 Task: Find connections with filter location Gursahāiganj with filter topic #entrepreneursmindsetwith filter profile language Spanish with filter current company Jabil with filter school University of Agricultural Sciences, Dharwad with filter industry Repair and Maintenance with filter service category WordPress Design with filter keywords title Yoga Instructor
Action: Mouse moved to (517, 89)
Screenshot: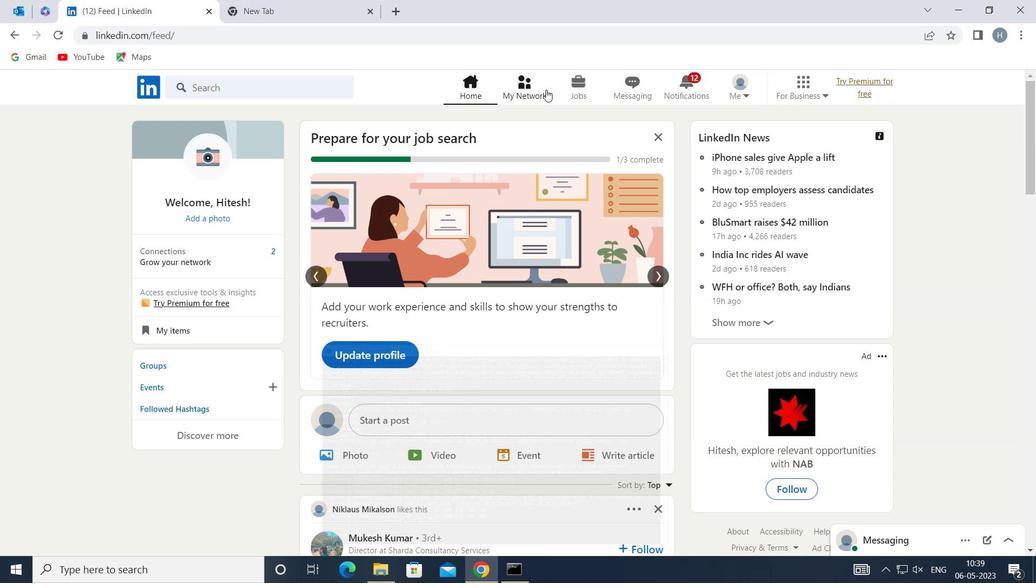 
Action: Mouse pressed left at (517, 89)
Screenshot: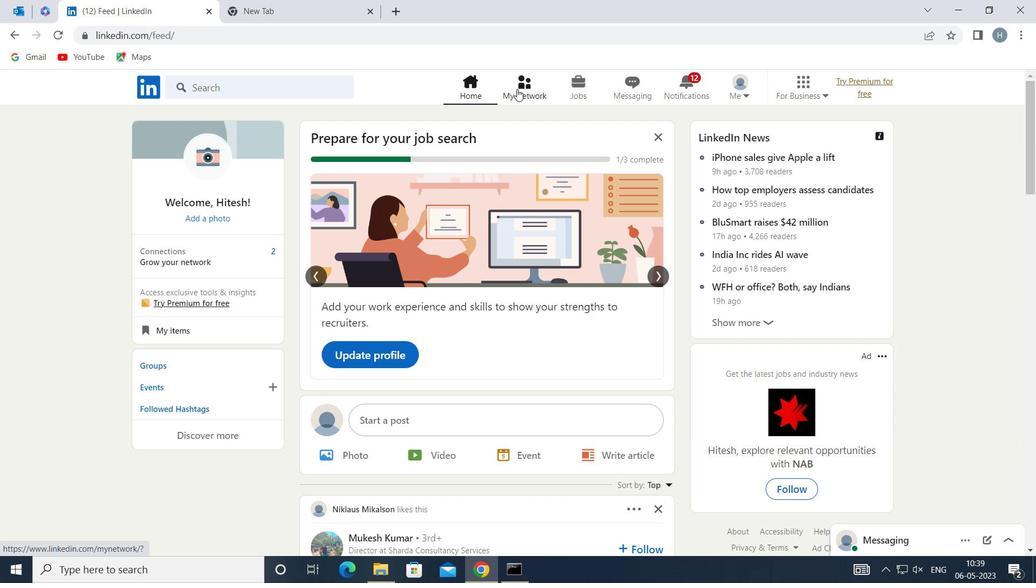 
Action: Mouse moved to (285, 163)
Screenshot: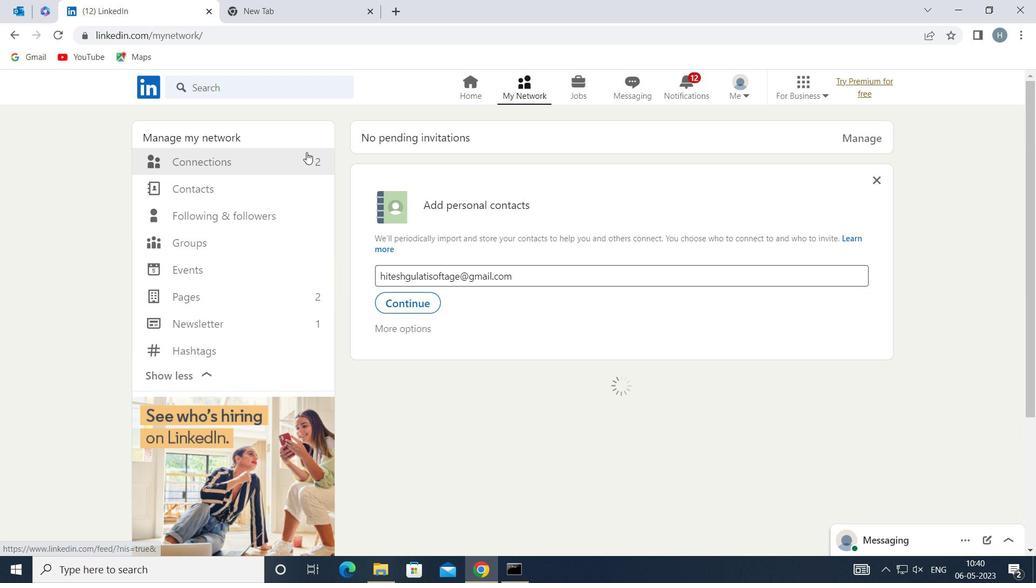 
Action: Mouse pressed left at (285, 163)
Screenshot: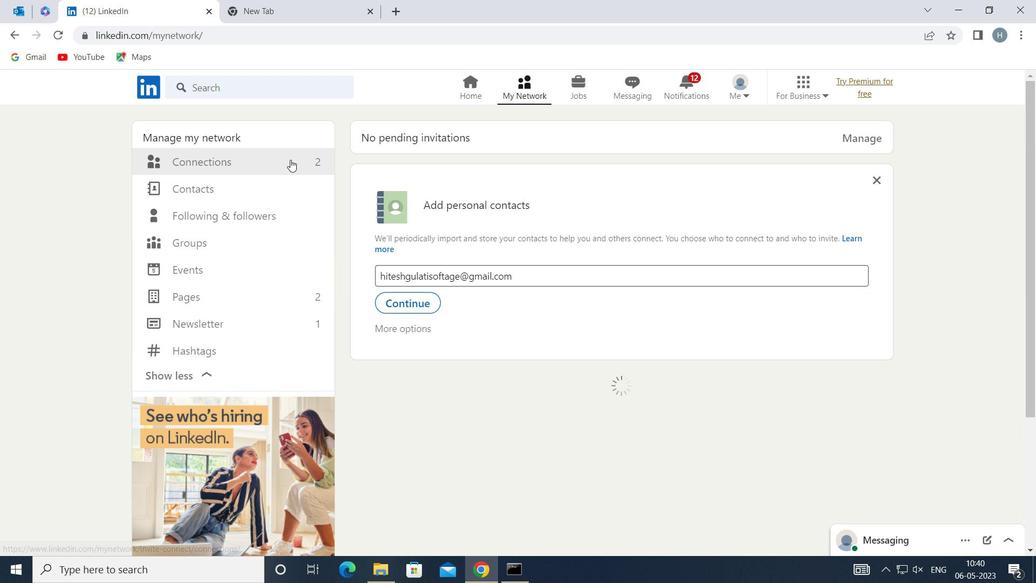 
Action: Mouse moved to (593, 161)
Screenshot: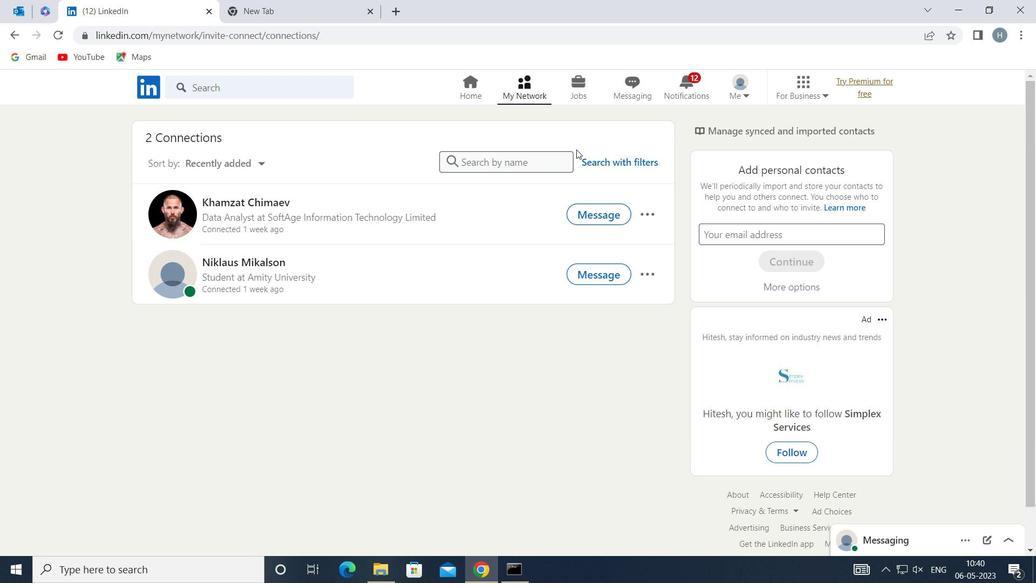 
Action: Mouse pressed left at (593, 161)
Screenshot: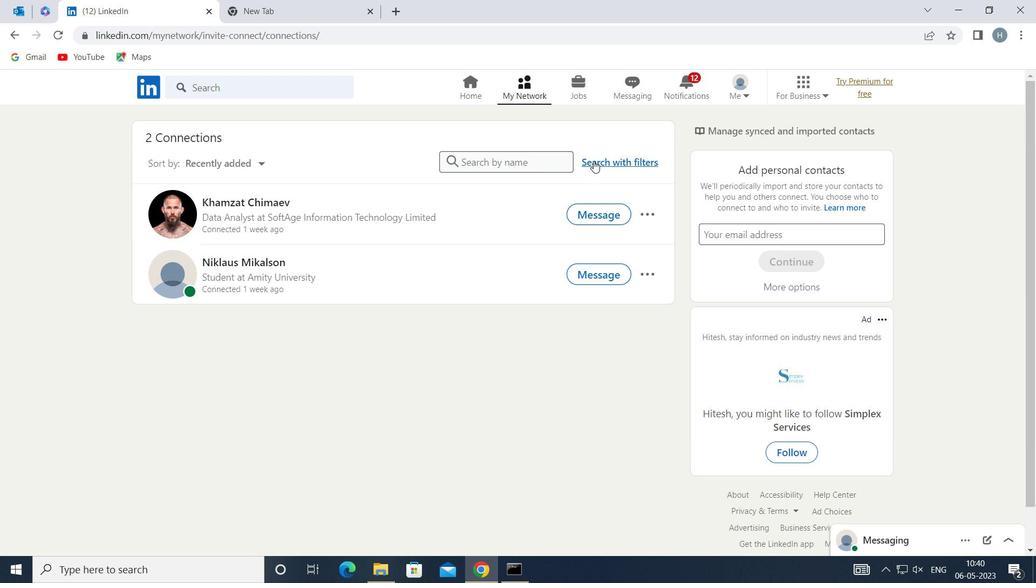 
Action: Mouse moved to (569, 128)
Screenshot: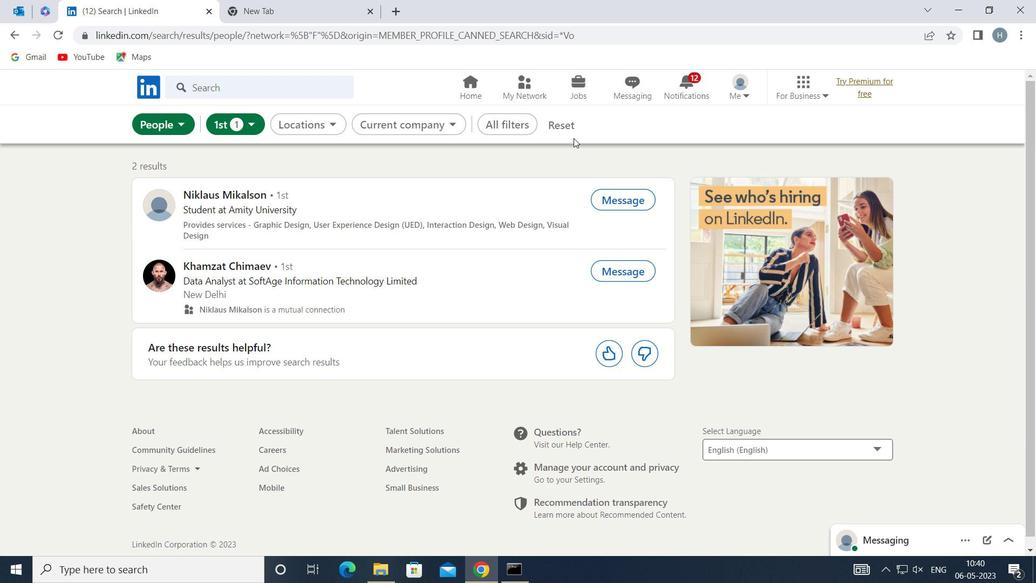 
Action: Mouse pressed left at (569, 128)
Screenshot: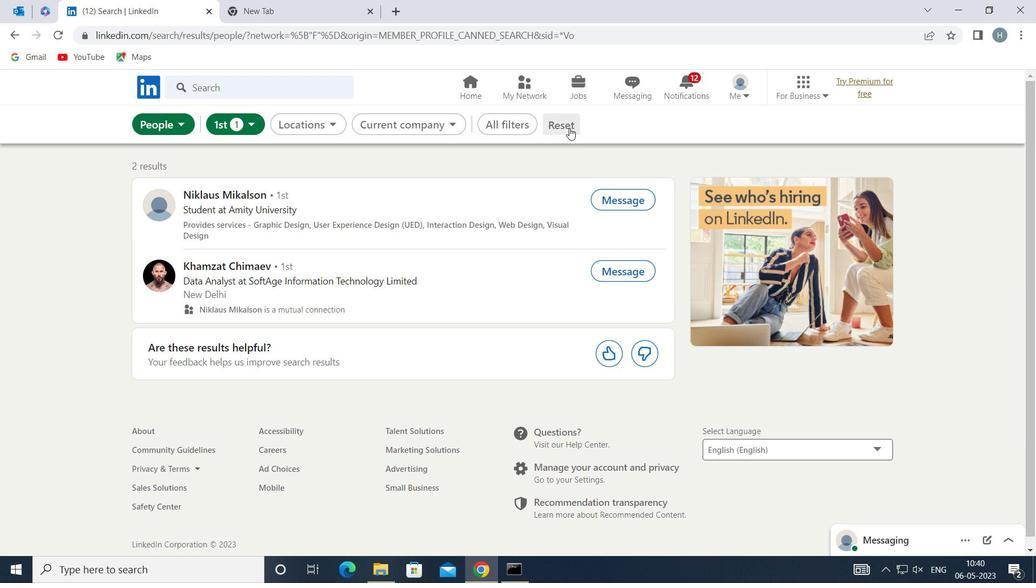 
Action: Mouse moved to (558, 123)
Screenshot: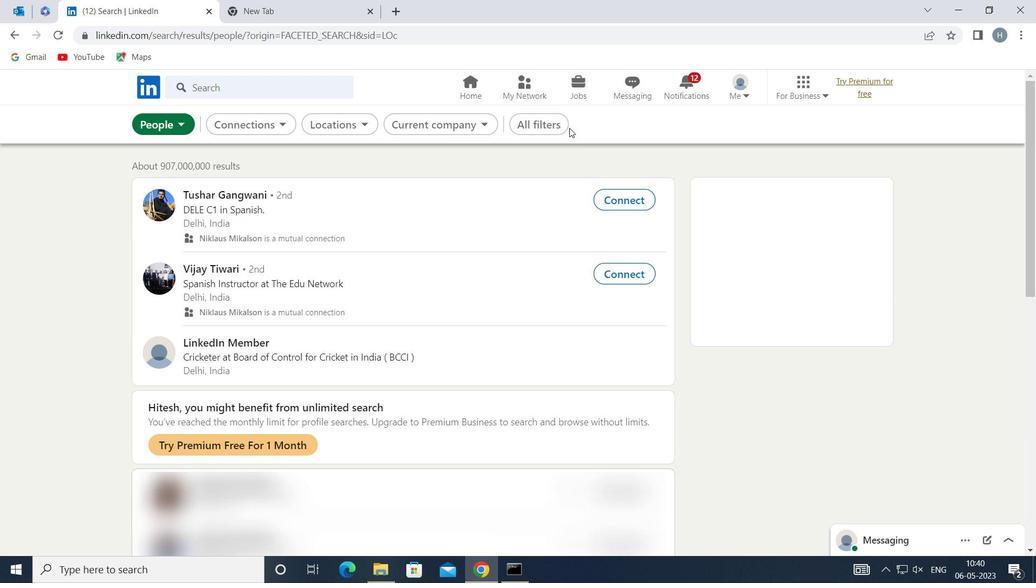 
Action: Mouse pressed left at (558, 123)
Screenshot: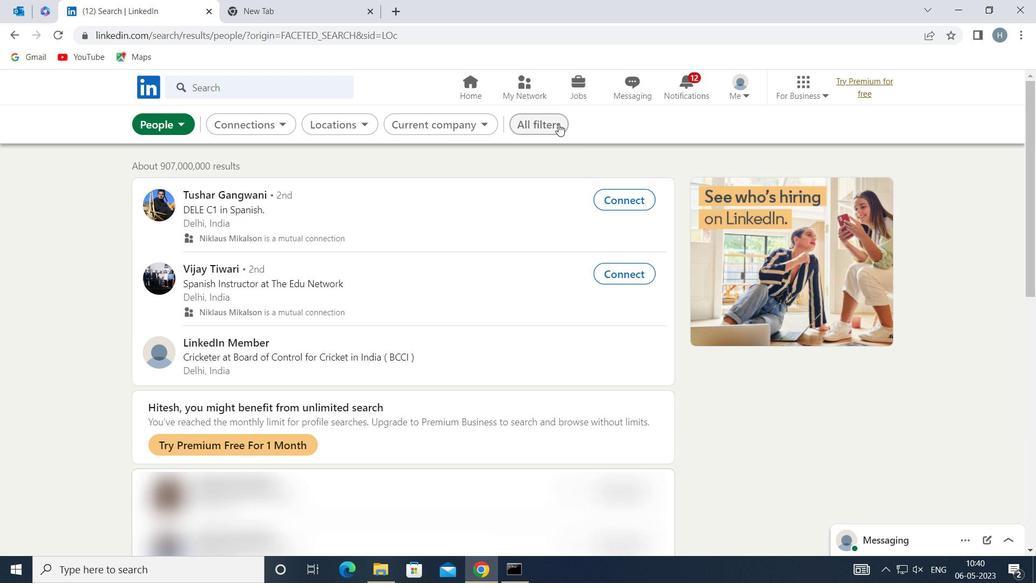 
Action: Mouse moved to (817, 273)
Screenshot: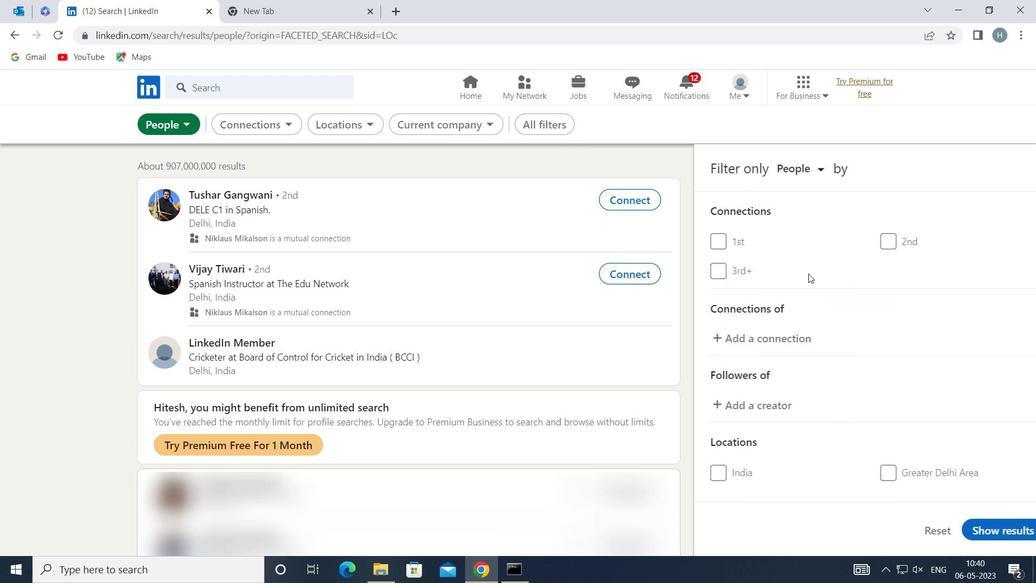 
Action: Mouse scrolled (817, 273) with delta (0, 0)
Screenshot: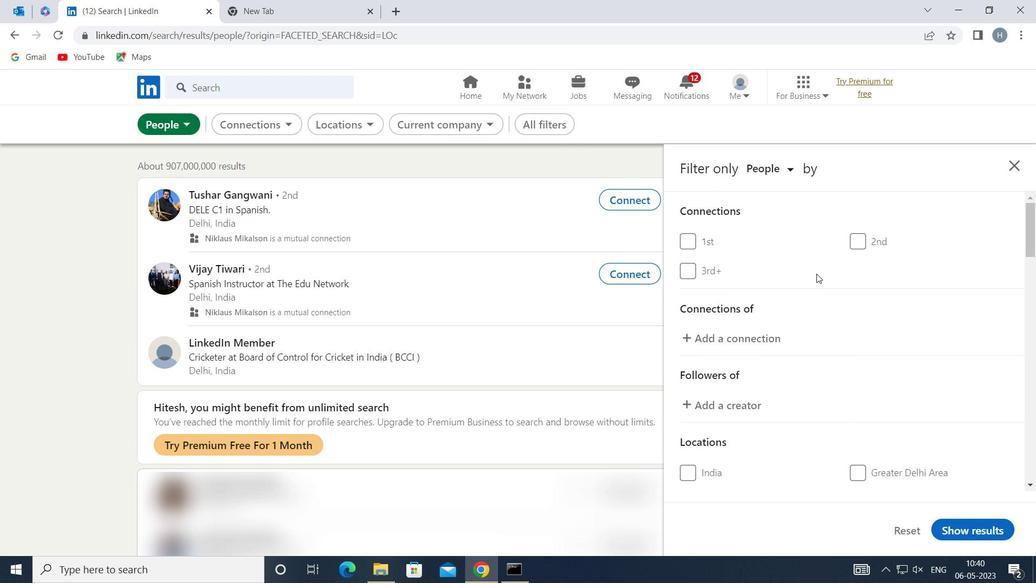 
Action: Mouse scrolled (817, 273) with delta (0, 0)
Screenshot: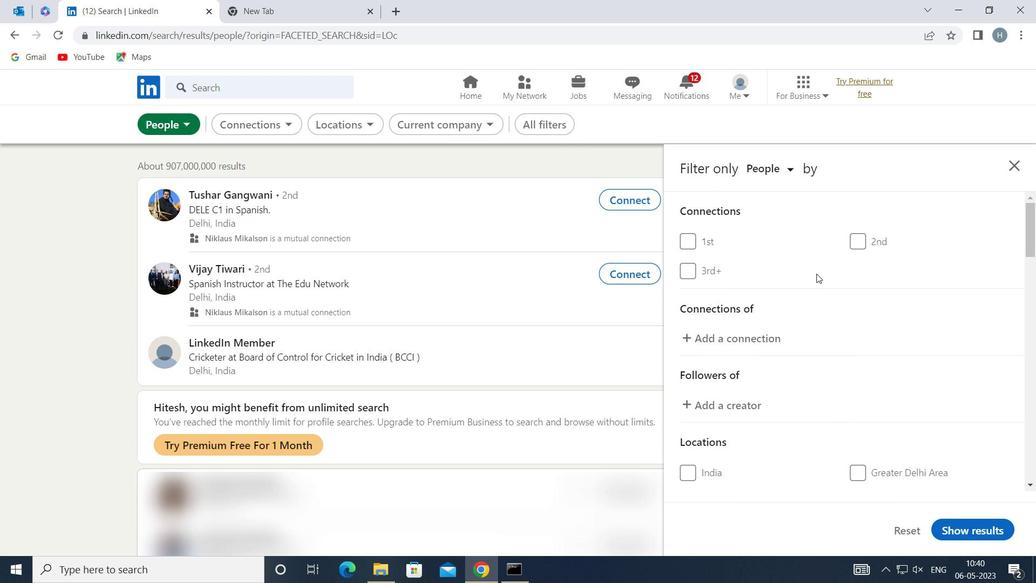 
Action: Mouse moved to (817, 273)
Screenshot: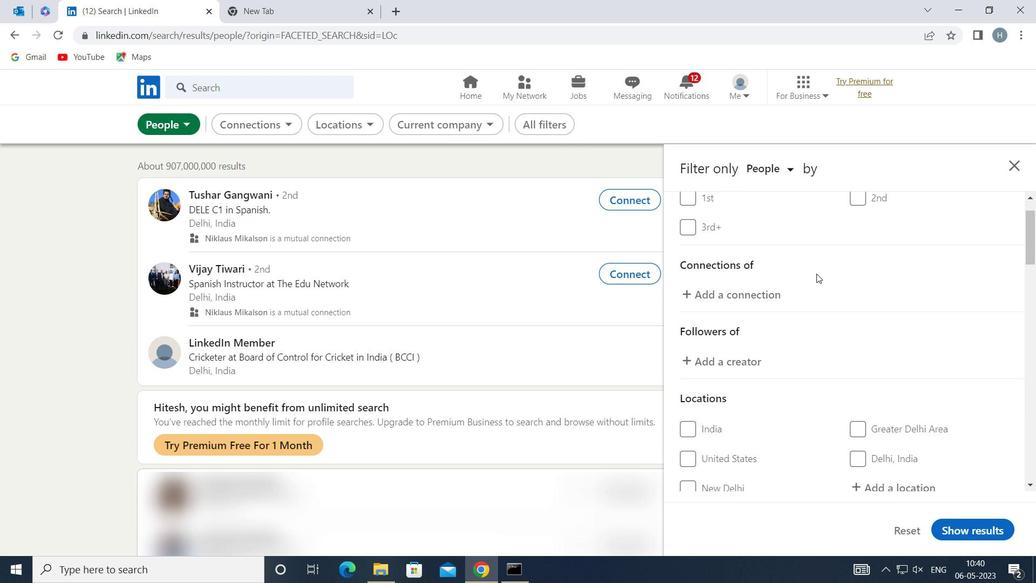 
Action: Mouse scrolled (817, 273) with delta (0, 0)
Screenshot: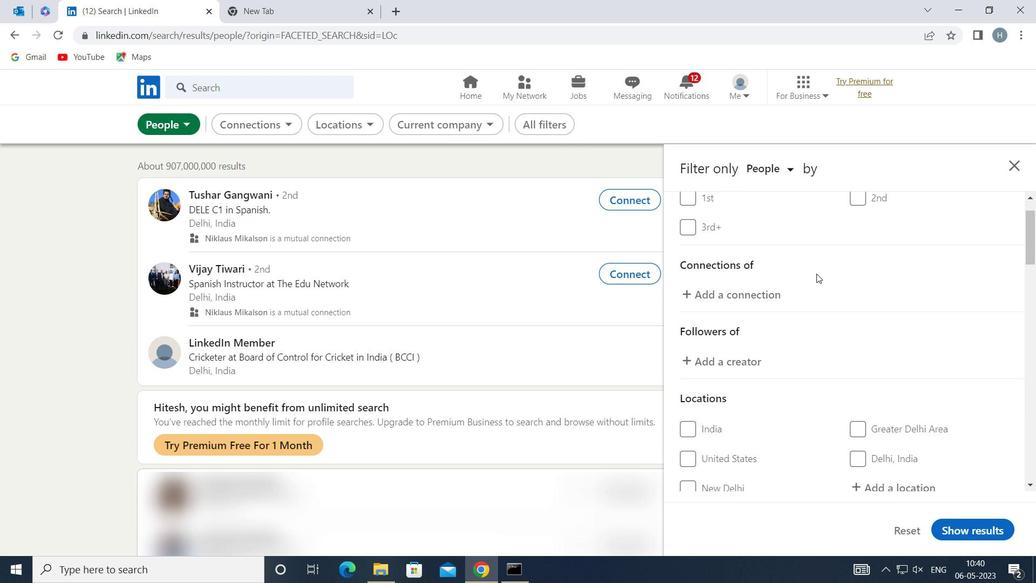 
Action: Mouse moved to (875, 322)
Screenshot: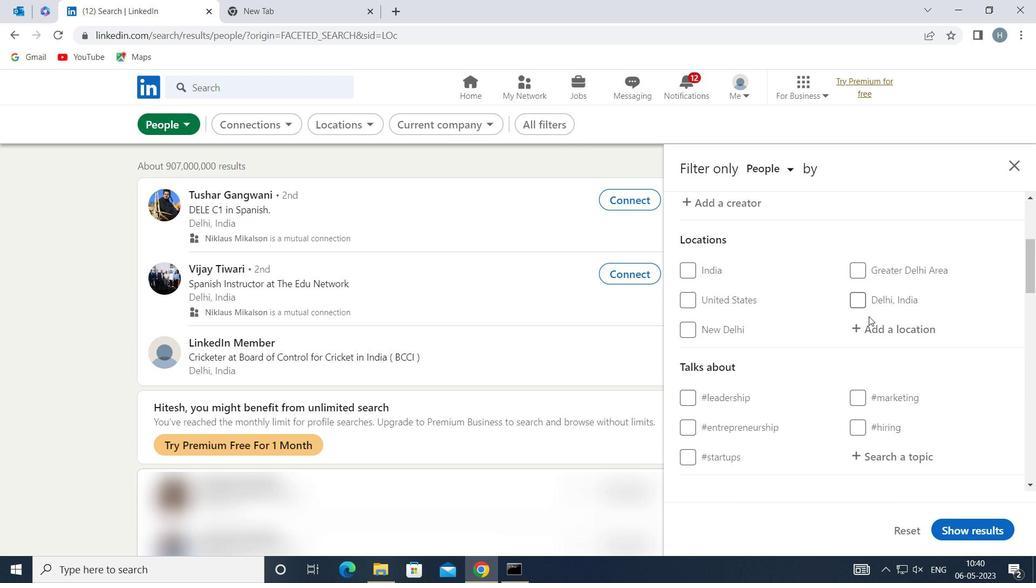 
Action: Mouse pressed left at (875, 322)
Screenshot: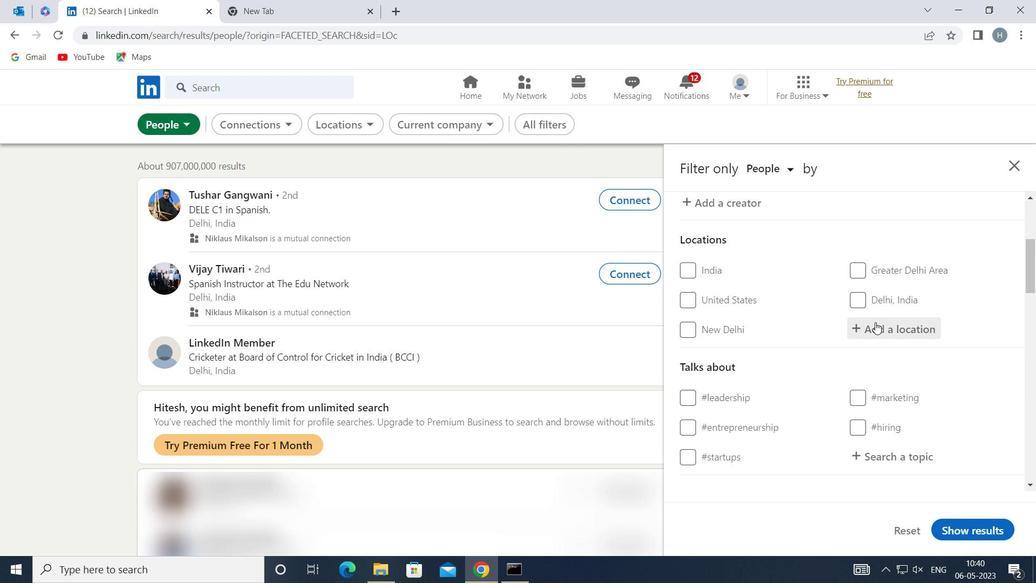 
Action: Key pressed <Key.shift>GURSAHAIGANJ
Screenshot: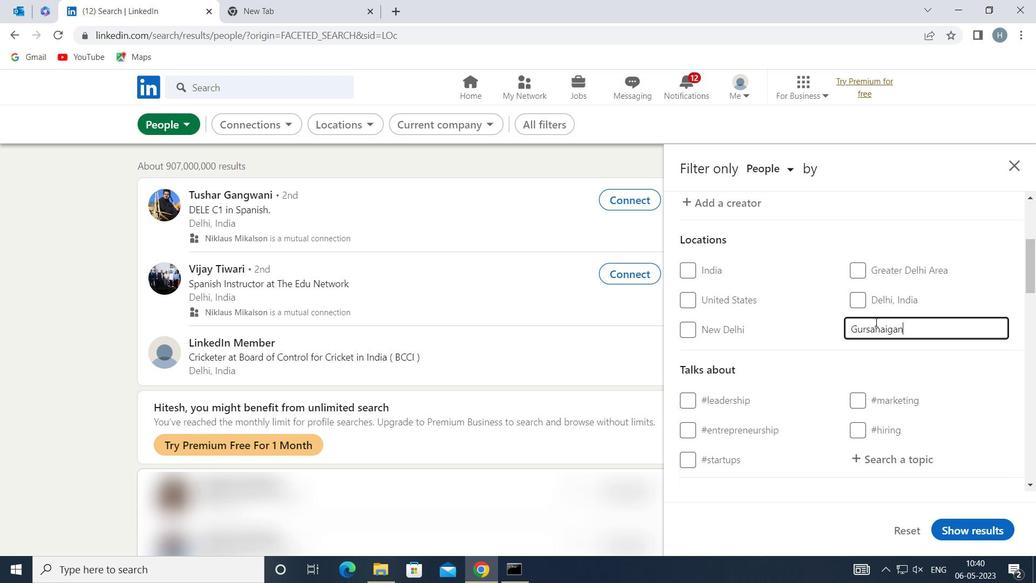 
Action: Mouse moved to (954, 351)
Screenshot: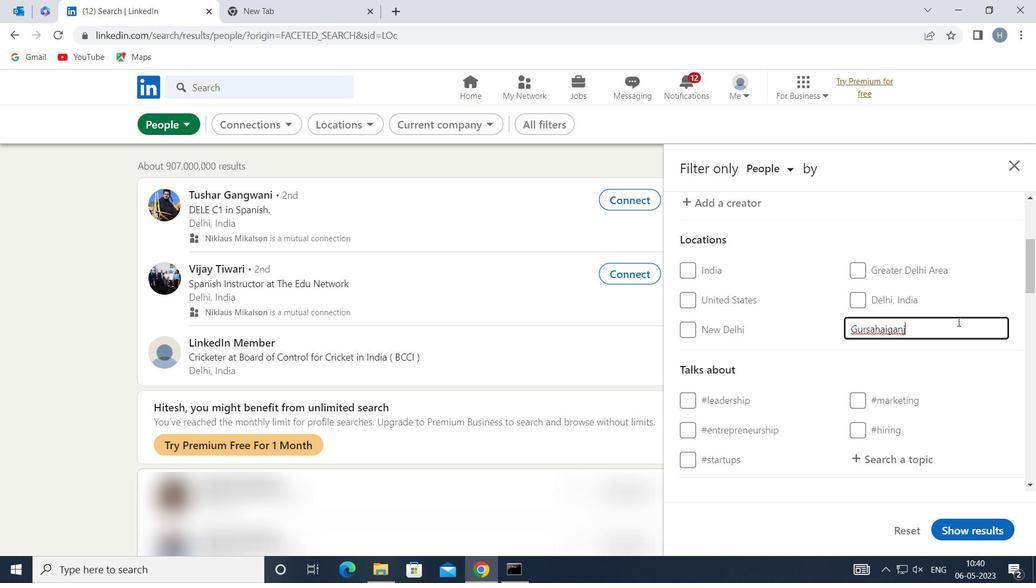 
Action: Mouse pressed left at (954, 351)
Screenshot: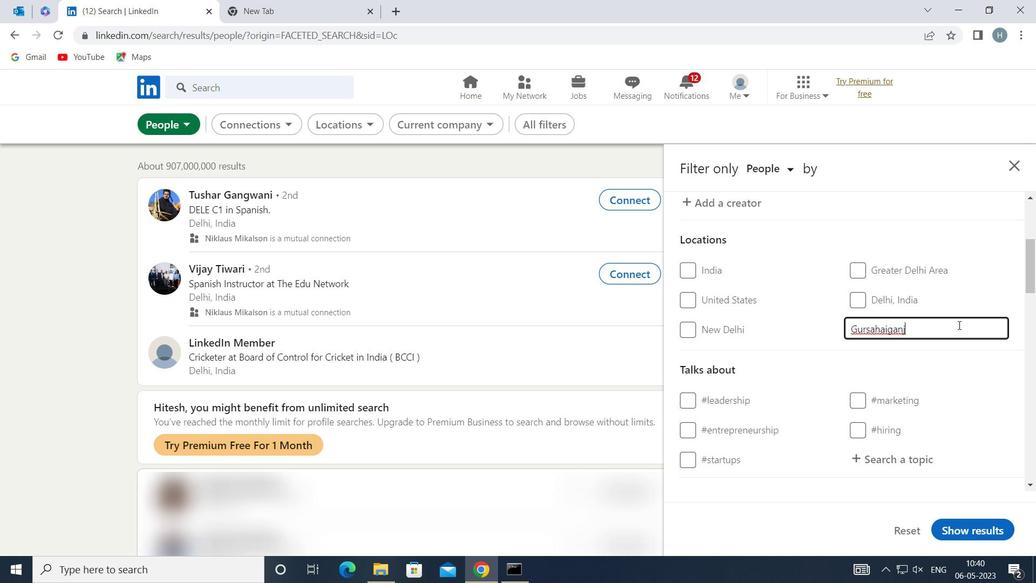 
Action: Mouse moved to (944, 344)
Screenshot: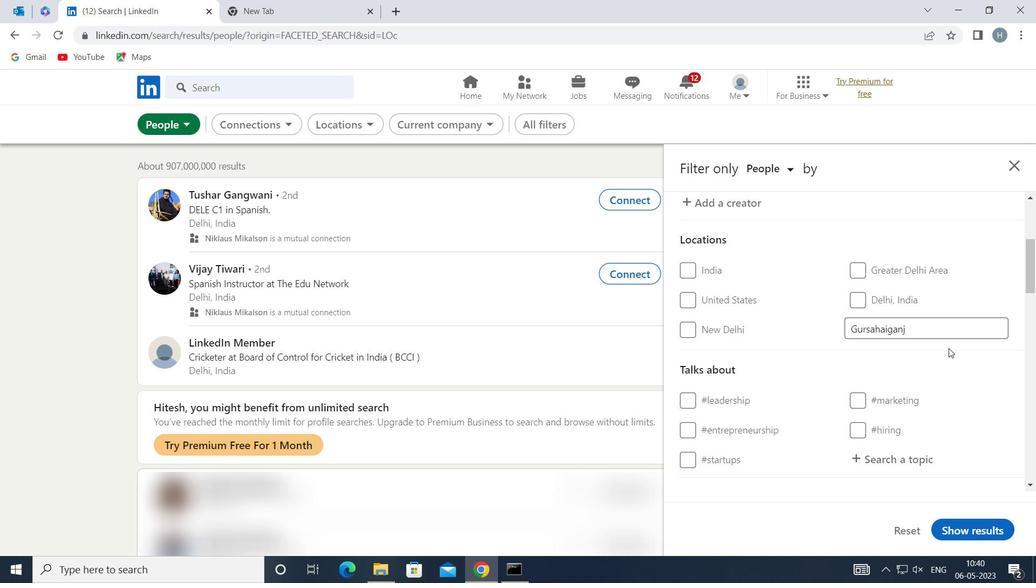 
Action: Mouse scrolled (944, 343) with delta (0, 0)
Screenshot: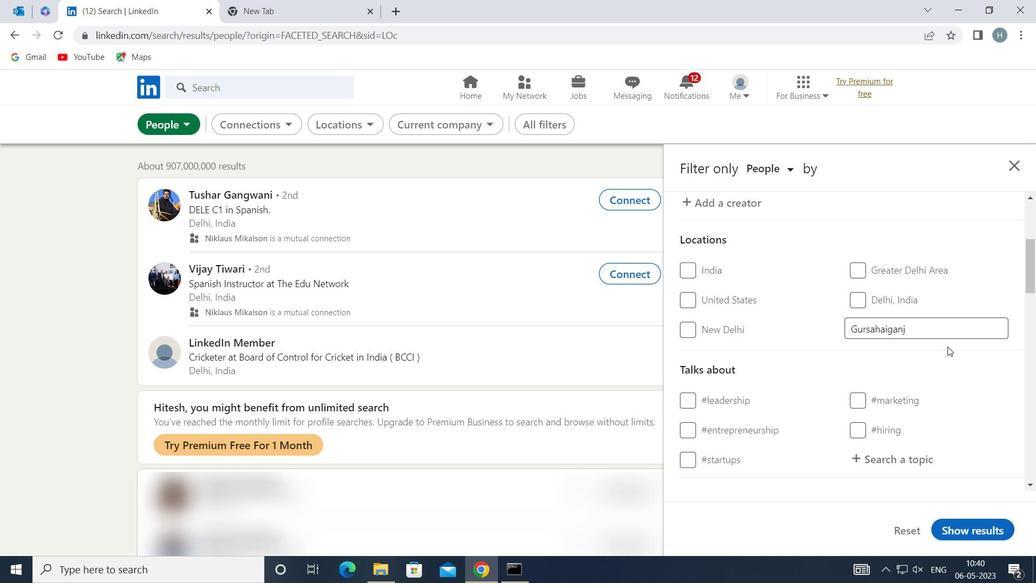 
Action: Mouse scrolled (944, 343) with delta (0, 0)
Screenshot: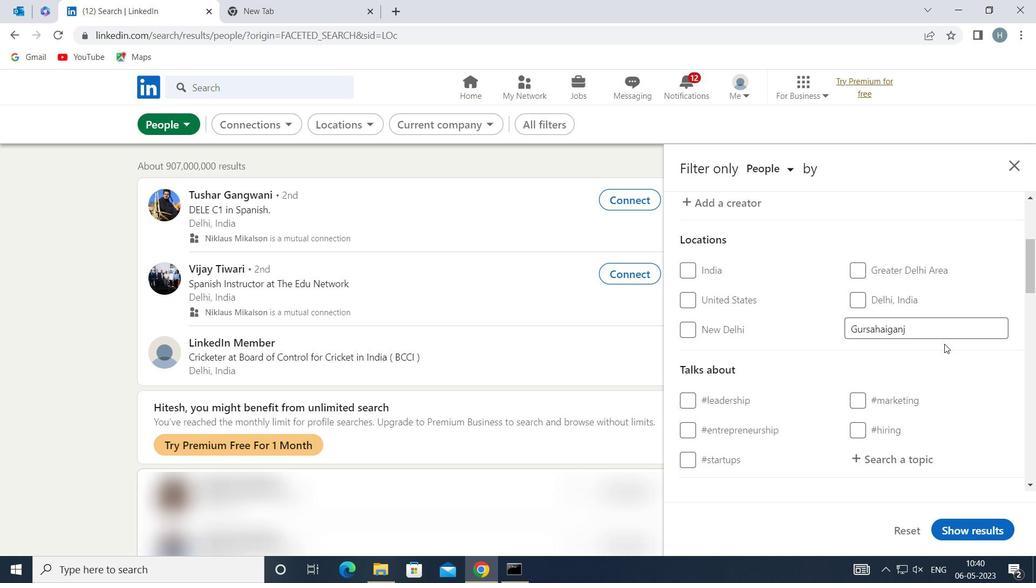 
Action: Mouse moved to (914, 323)
Screenshot: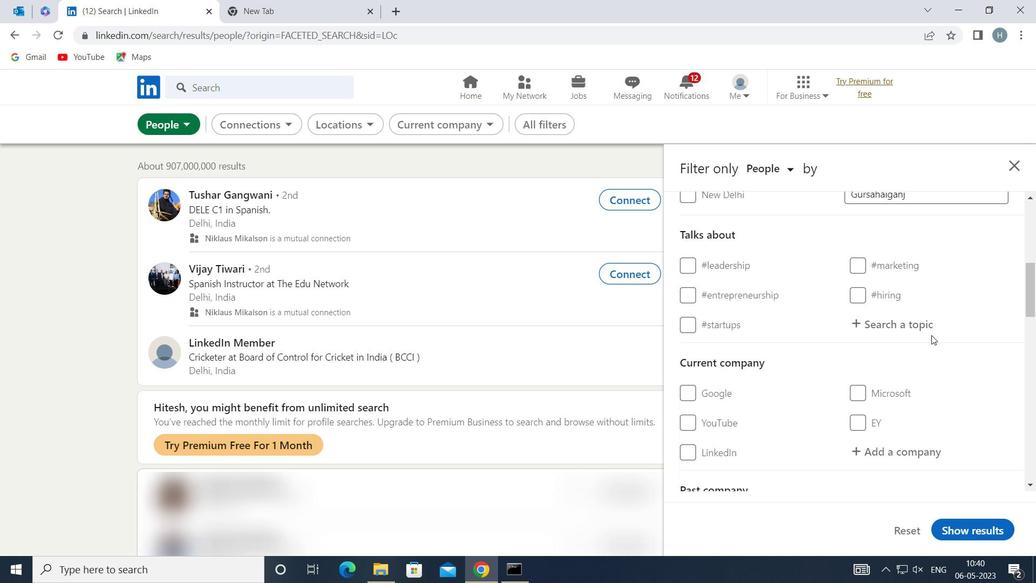 
Action: Mouse pressed left at (914, 323)
Screenshot: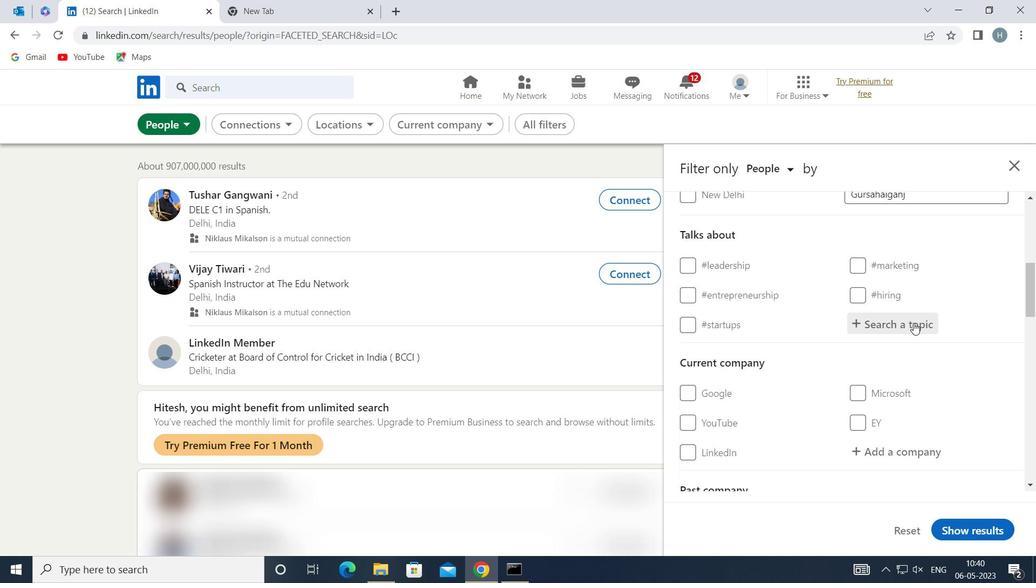 
Action: Mouse moved to (910, 323)
Screenshot: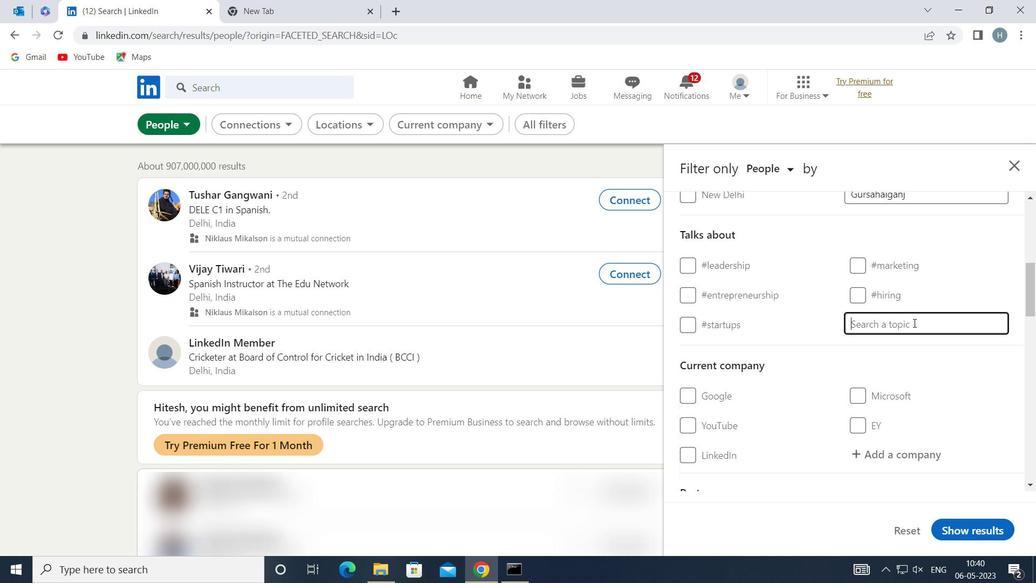 
Action: Key pressed ENTREPRENEURSMINDSET
Screenshot: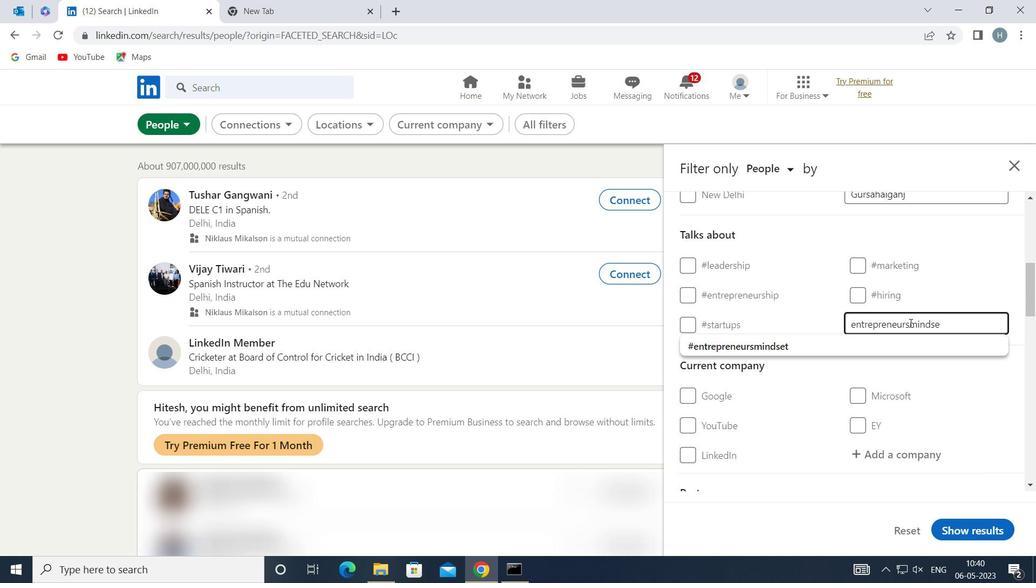 
Action: Mouse moved to (831, 348)
Screenshot: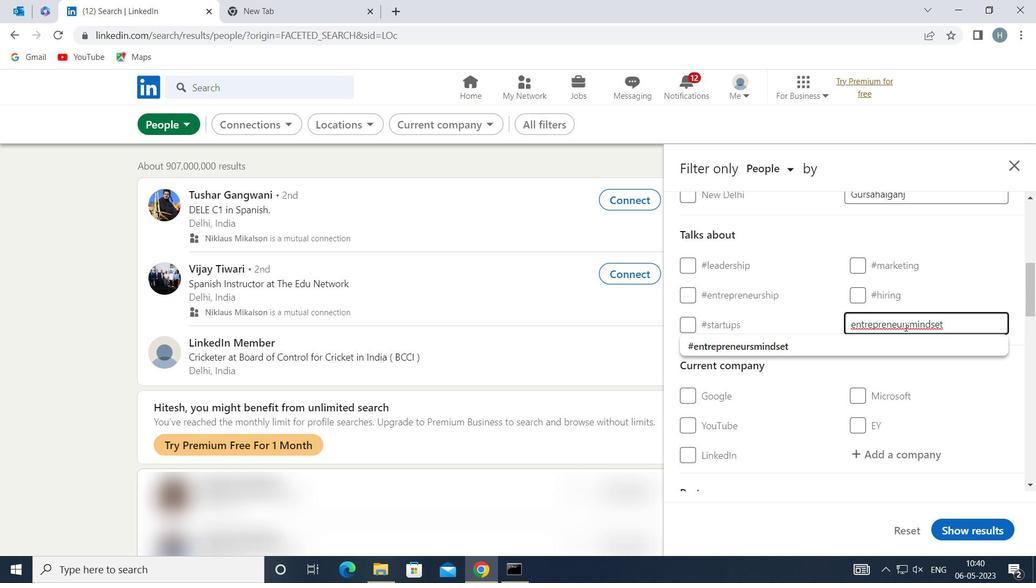 
Action: Mouse pressed left at (831, 348)
Screenshot: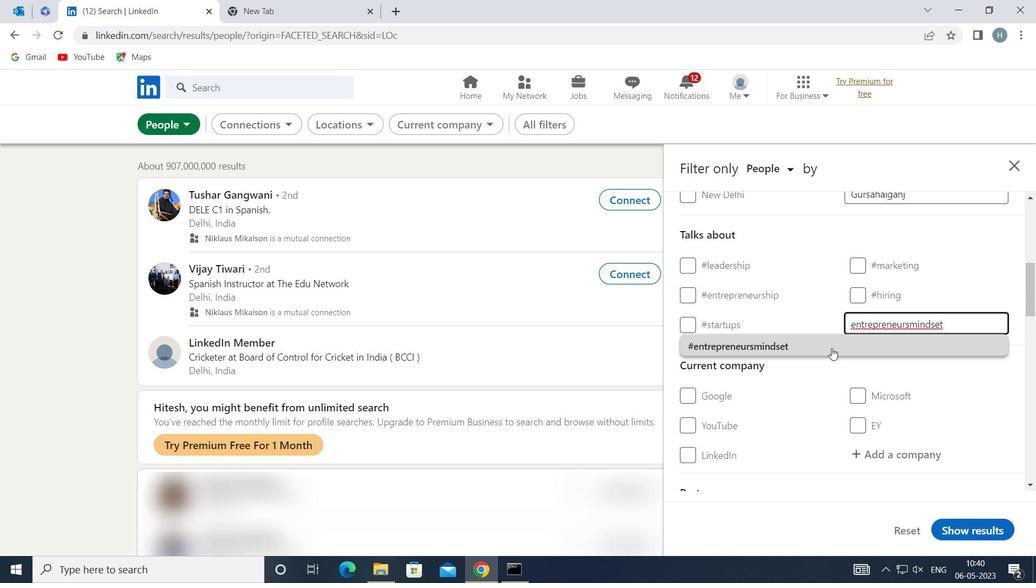 
Action: Mouse moved to (801, 353)
Screenshot: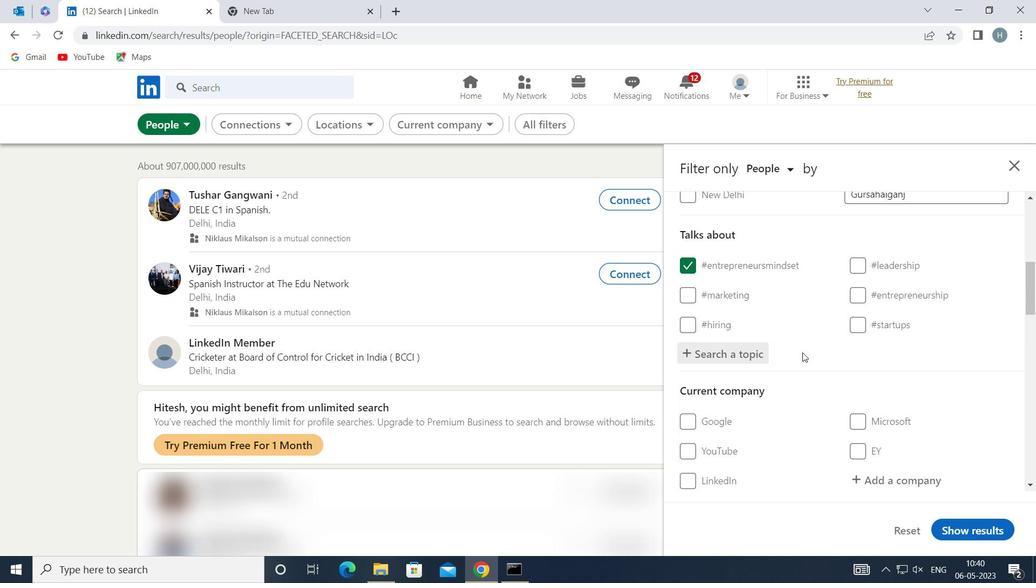 
Action: Mouse scrolled (801, 352) with delta (0, 0)
Screenshot: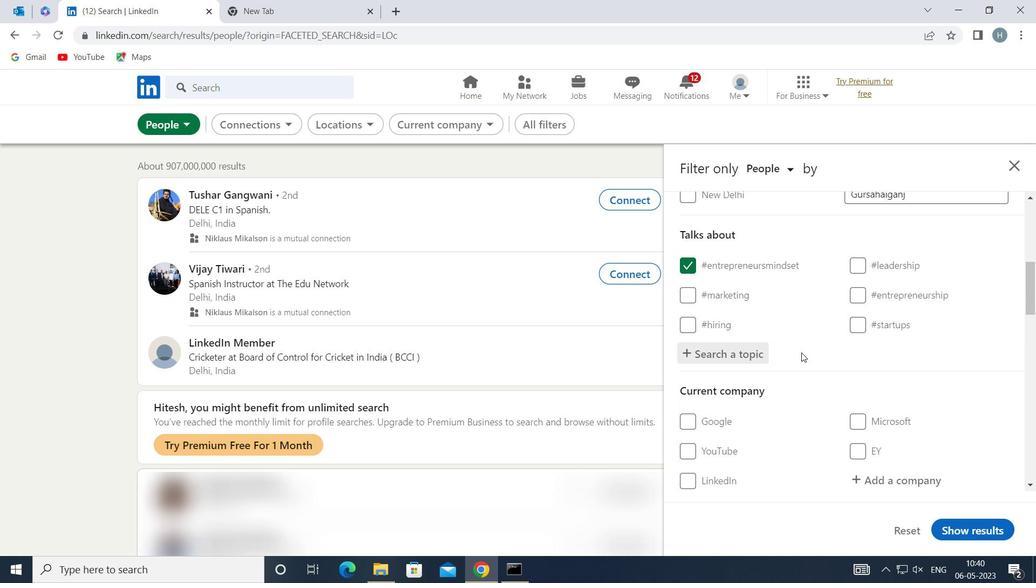 
Action: Mouse scrolled (801, 352) with delta (0, 0)
Screenshot: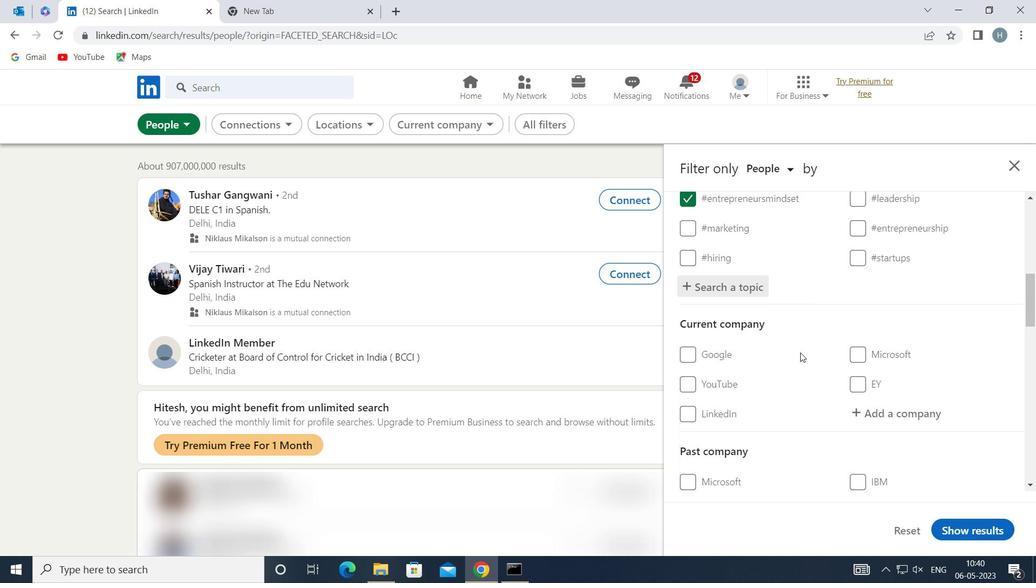 
Action: Mouse moved to (800, 353)
Screenshot: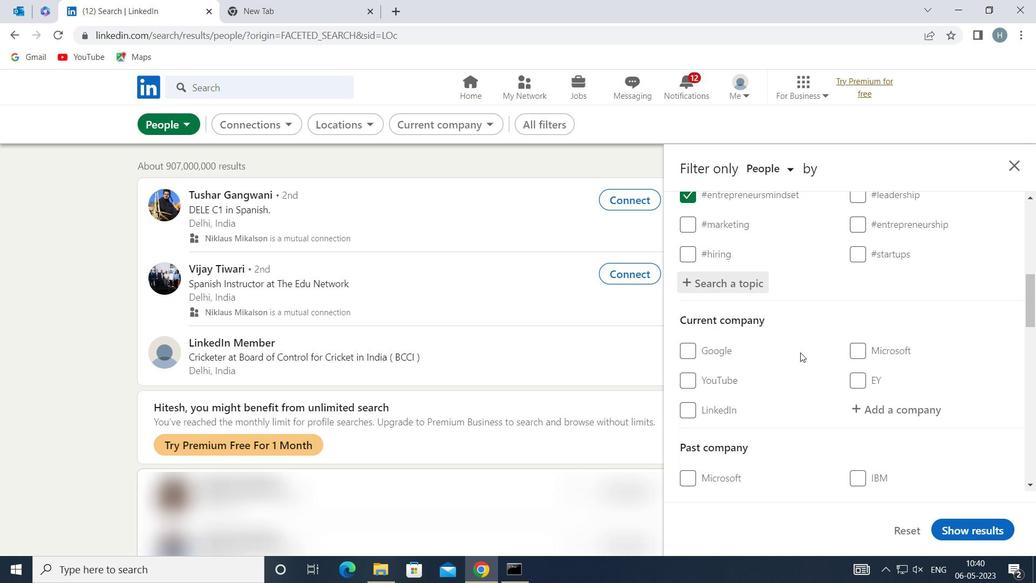 
Action: Mouse scrolled (800, 352) with delta (0, 0)
Screenshot: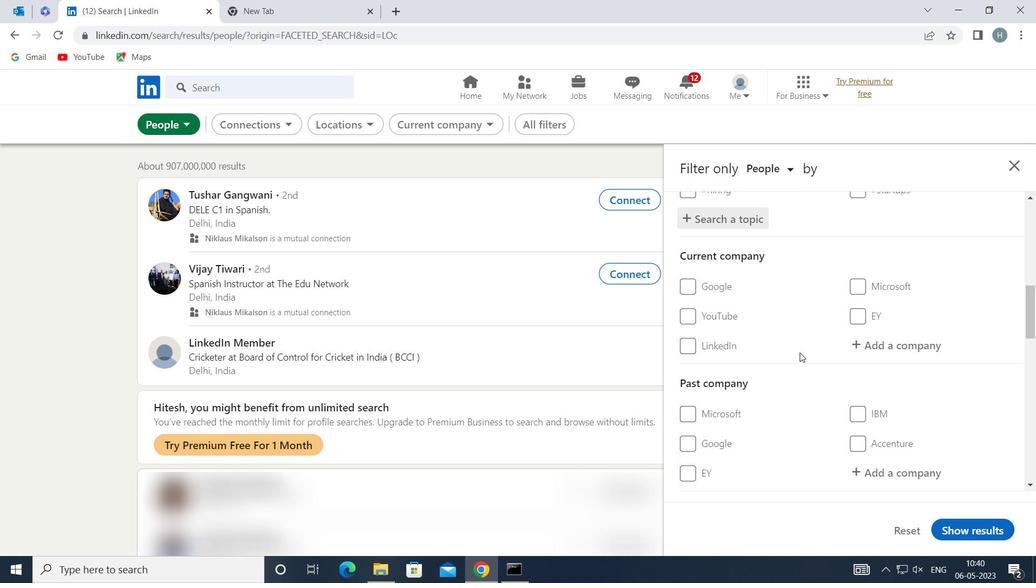 
Action: Mouse scrolled (800, 352) with delta (0, 0)
Screenshot: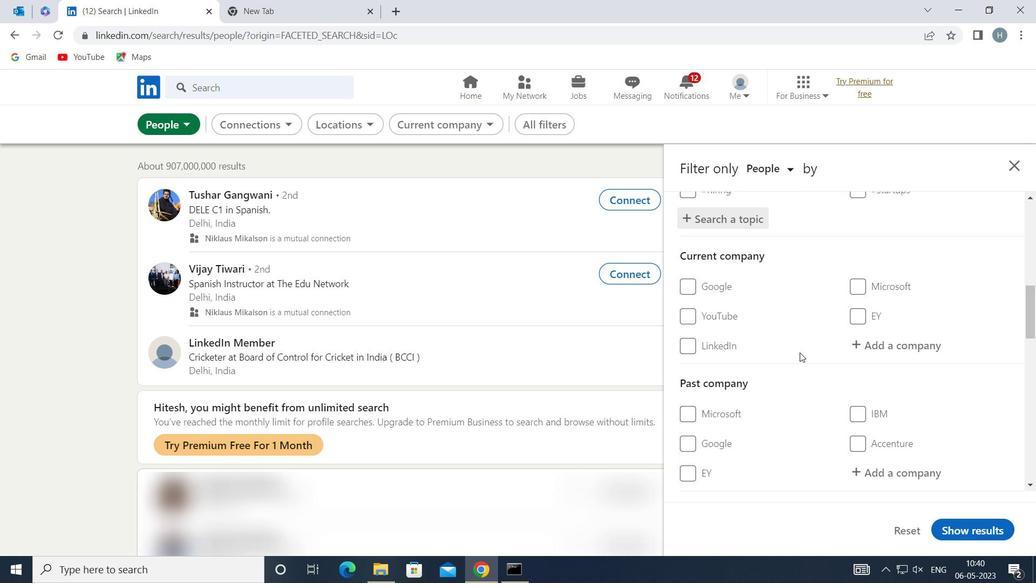 
Action: Mouse scrolled (800, 352) with delta (0, 0)
Screenshot: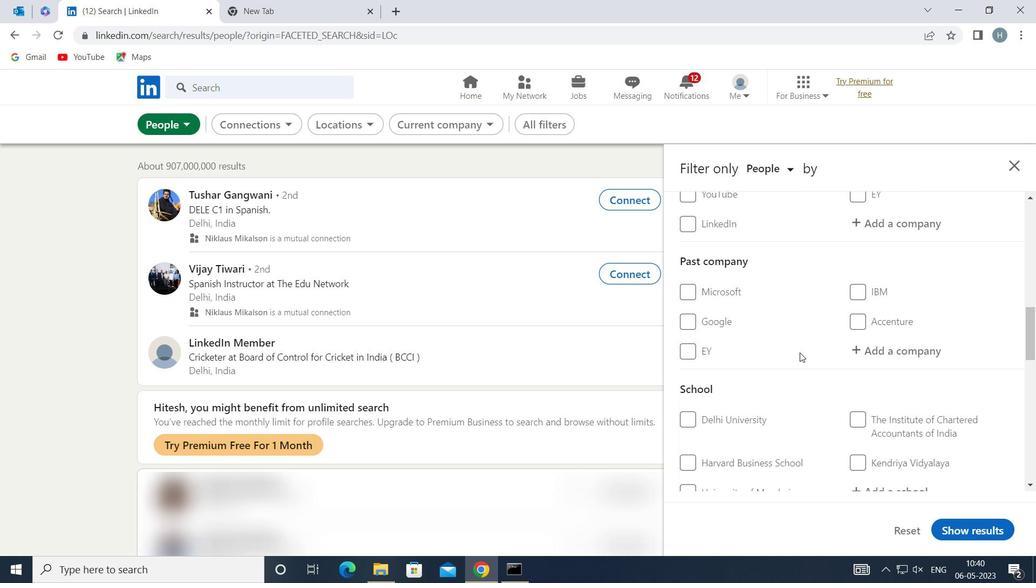 
Action: Mouse scrolled (800, 352) with delta (0, 0)
Screenshot: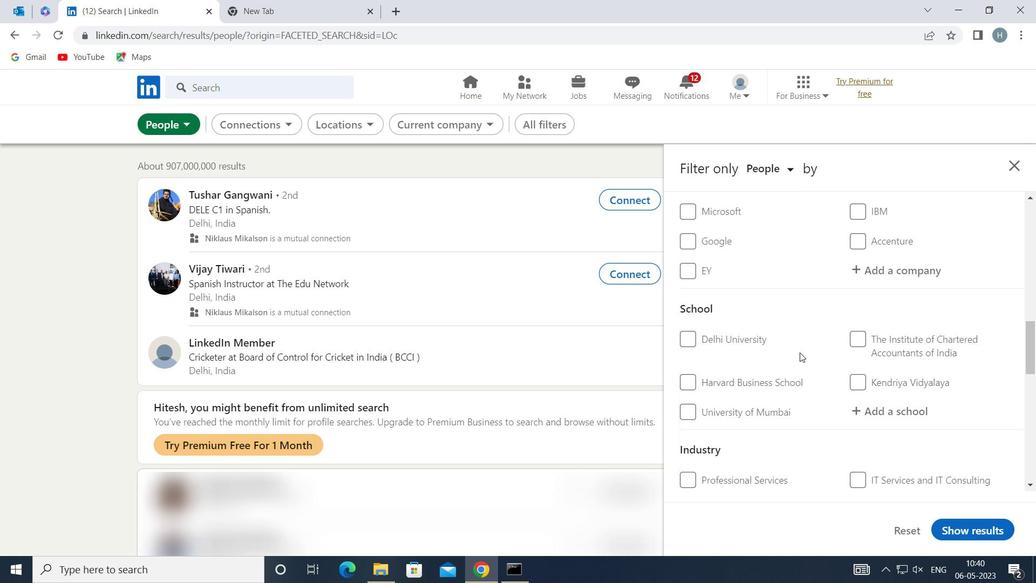 
Action: Mouse scrolled (800, 352) with delta (0, 0)
Screenshot: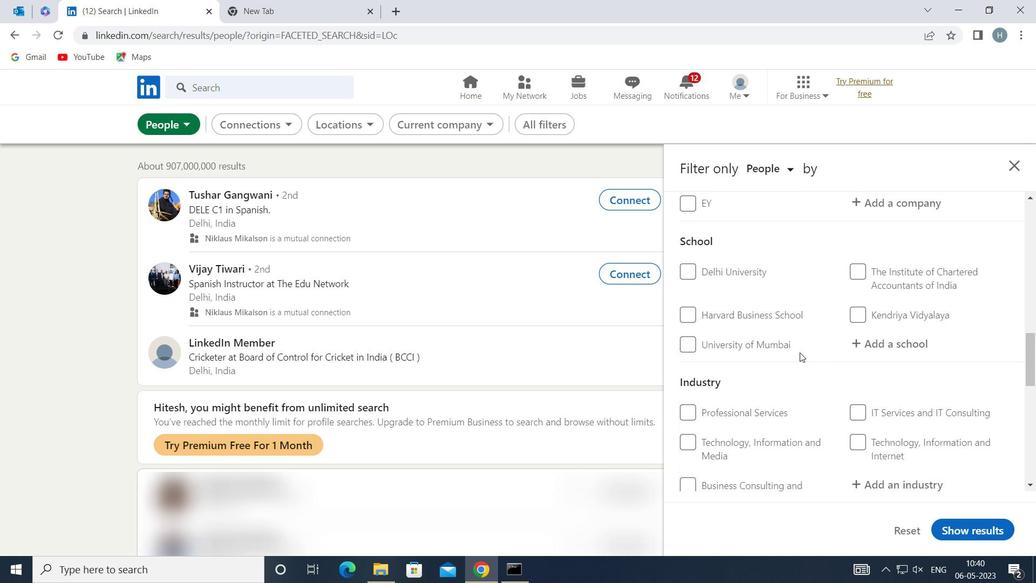 
Action: Mouse scrolled (800, 352) with delta (0, 0)
Screenshot: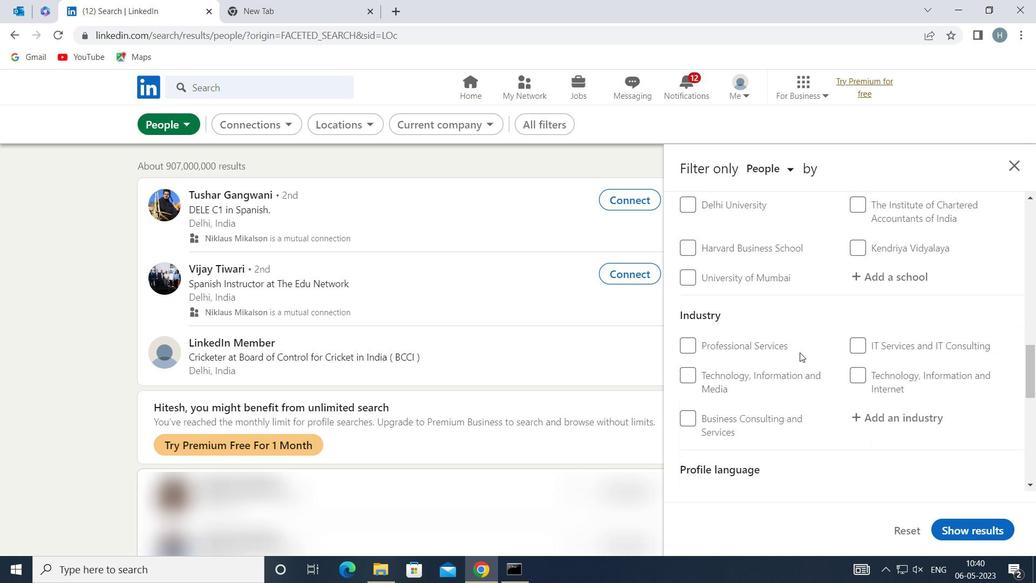 
Action: Mouse moved to (799, 353)
Screenshot: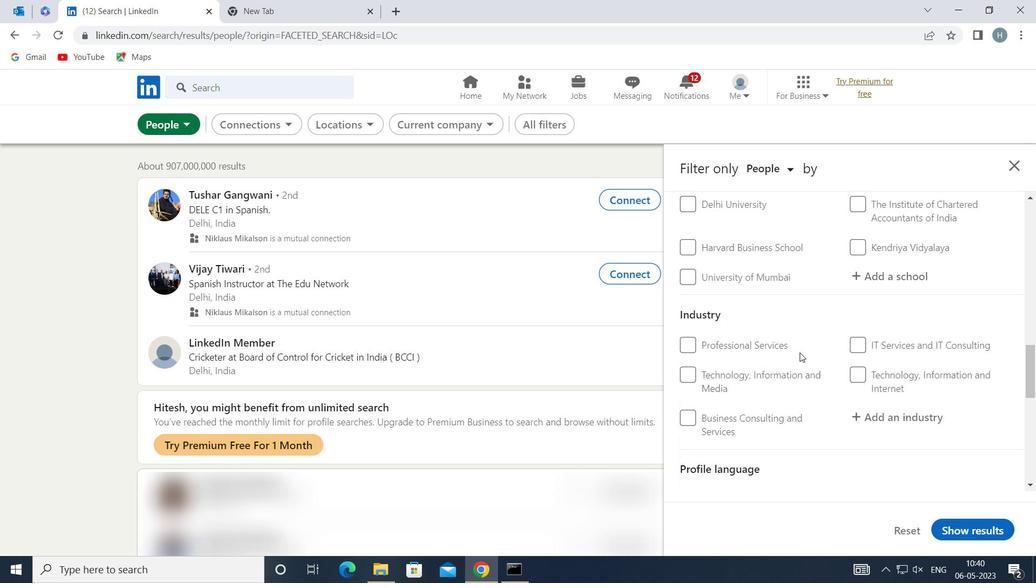 
Action: Mouse scrolled (799, 352) with delta (0, 0)
Screenshot: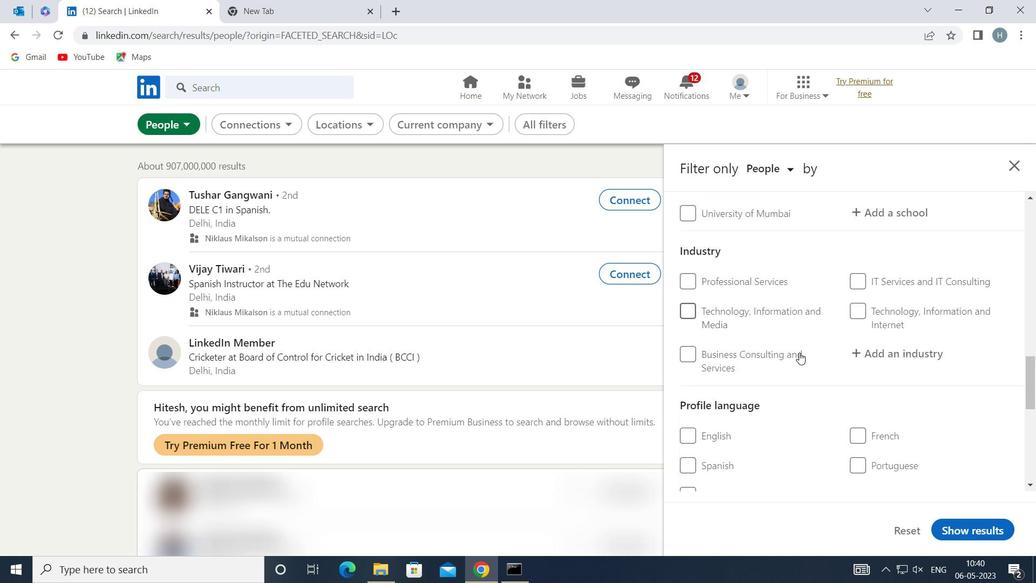 
Action: Mouse moved to (700, 392)
Screenshot: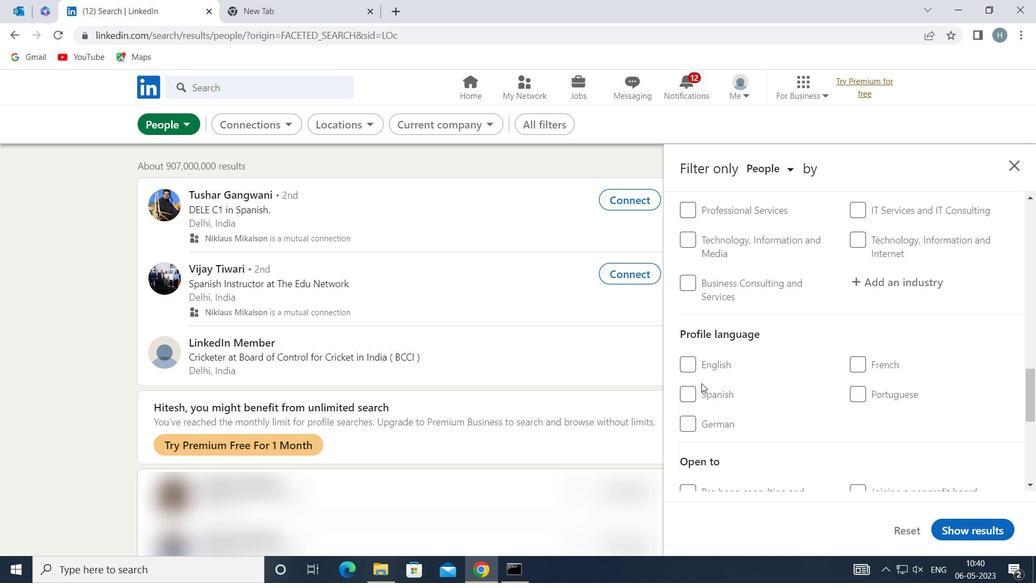 
Action: Mouse pressed left at (700, 392)
Screenshot: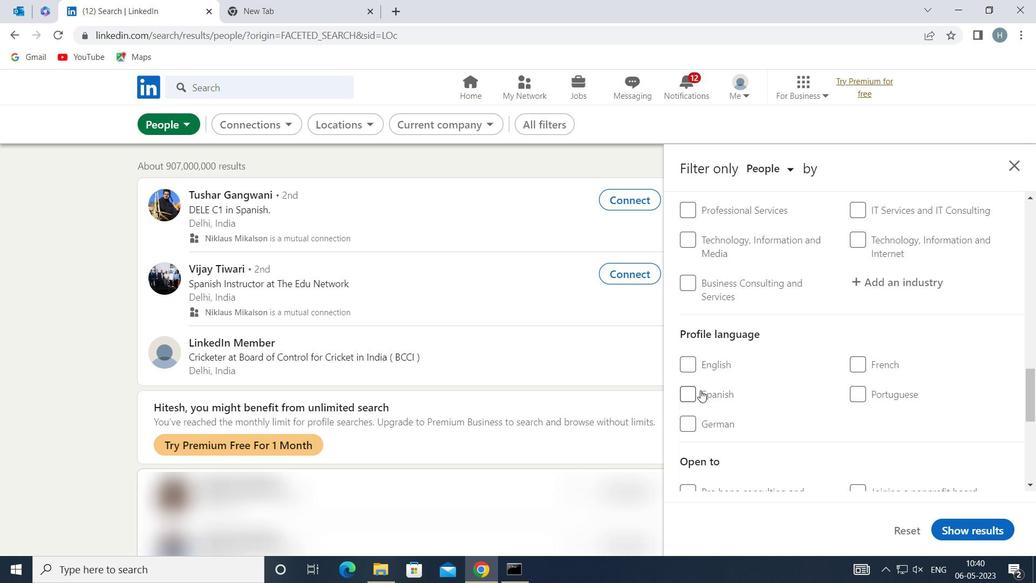 
Action: Mouse moved to (827, 376)
Screenshot: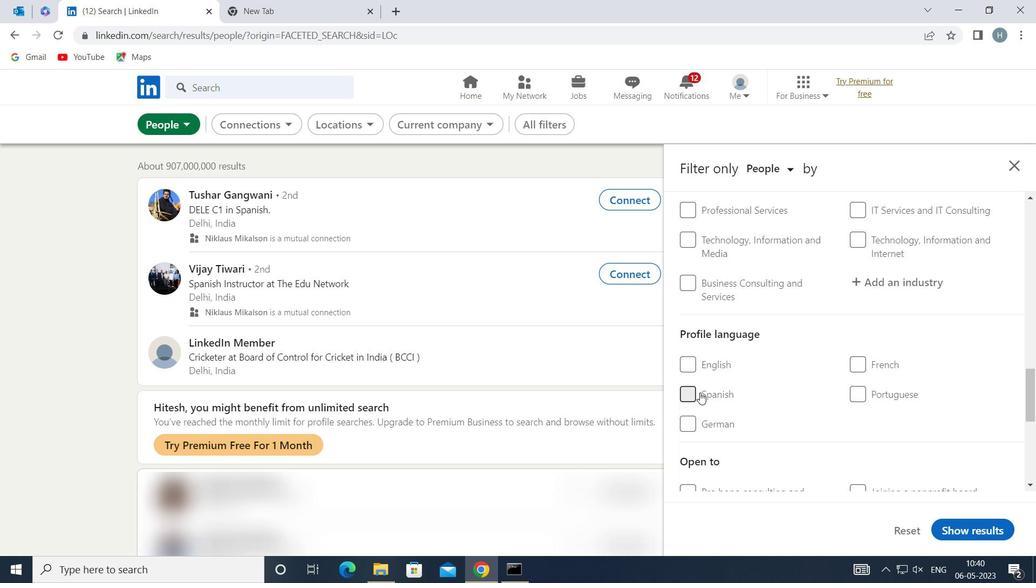 
Action: Mouse scrolled (827, 377) with delta (0, 0)
Screenshot: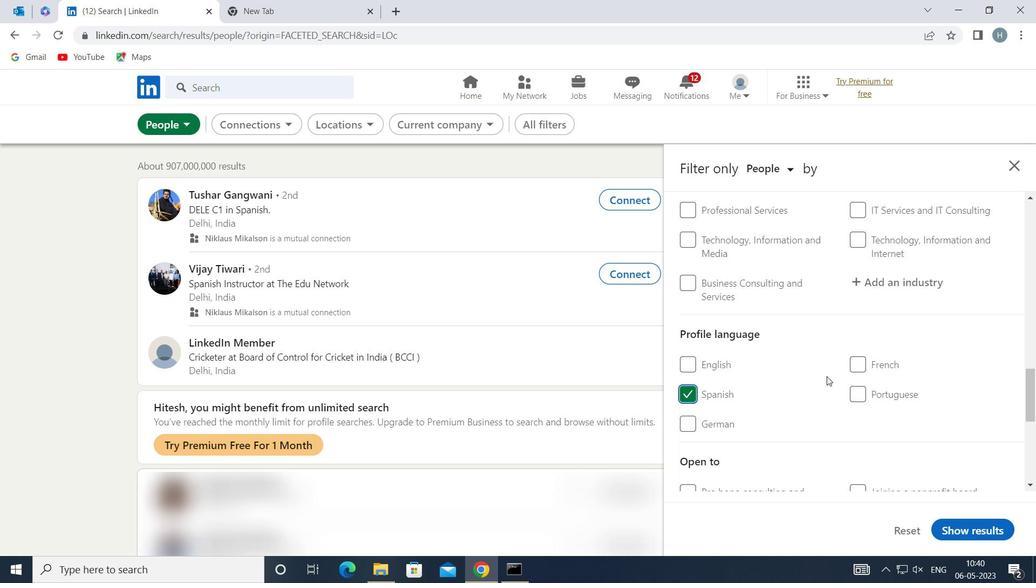 
Action: Mouse moved to (830, 369)
Screenshot: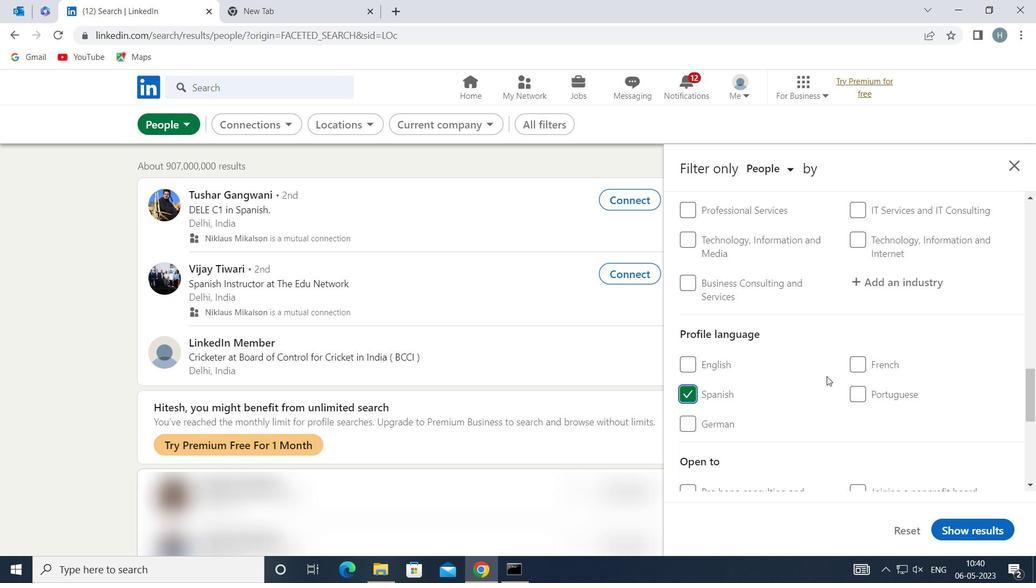 
Action: Mouse scrolled (830, 370) with delta (0, 0)
Screenshot: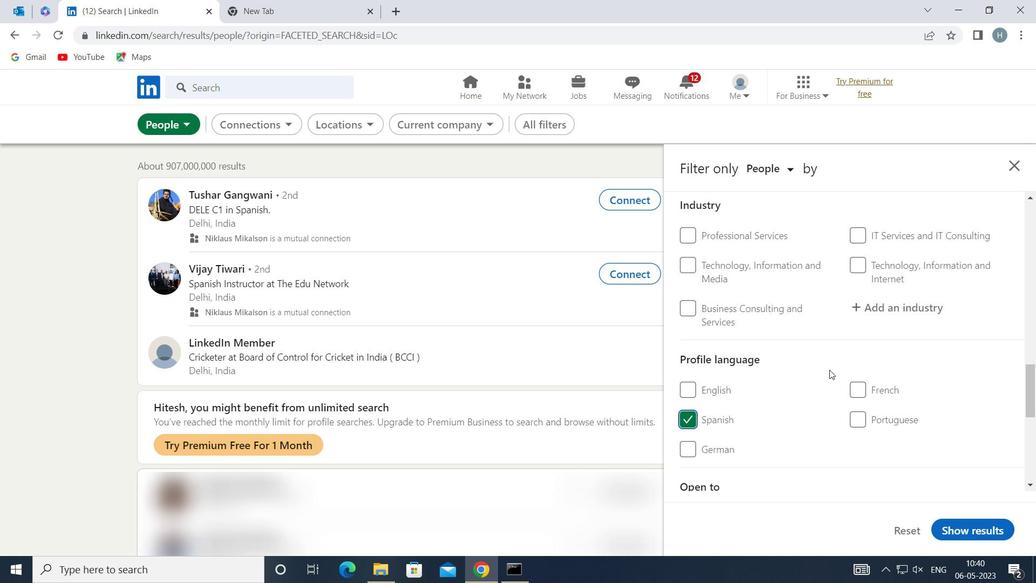 
Action: Mouse scrolled (830, 370) with delta (0, 0)
Screenshot: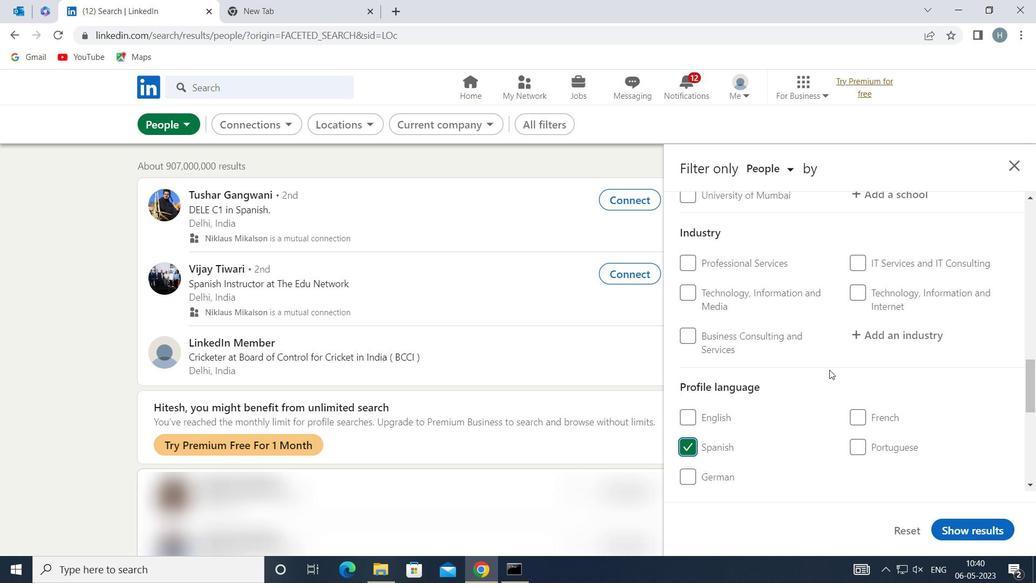 
Action: Mouse scrolled (830, 370) with delta (0, 0)
Screenshot: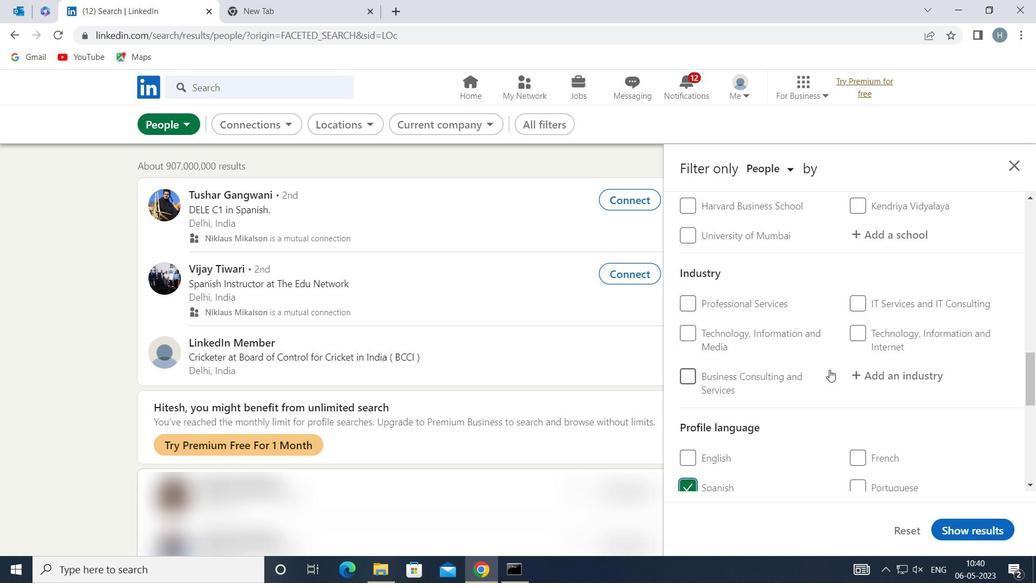 
Action: Mouse scrolled (830, 370) with delta (0, 0)
Screenshot: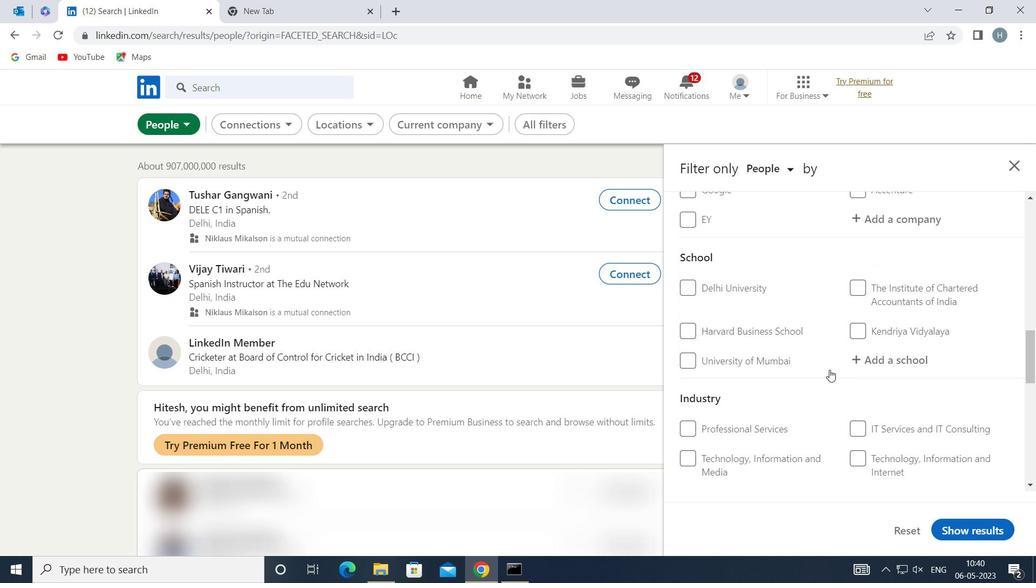 
Action: Mouse scrolled (830, 370) with delta (0, 0)
Screenshot: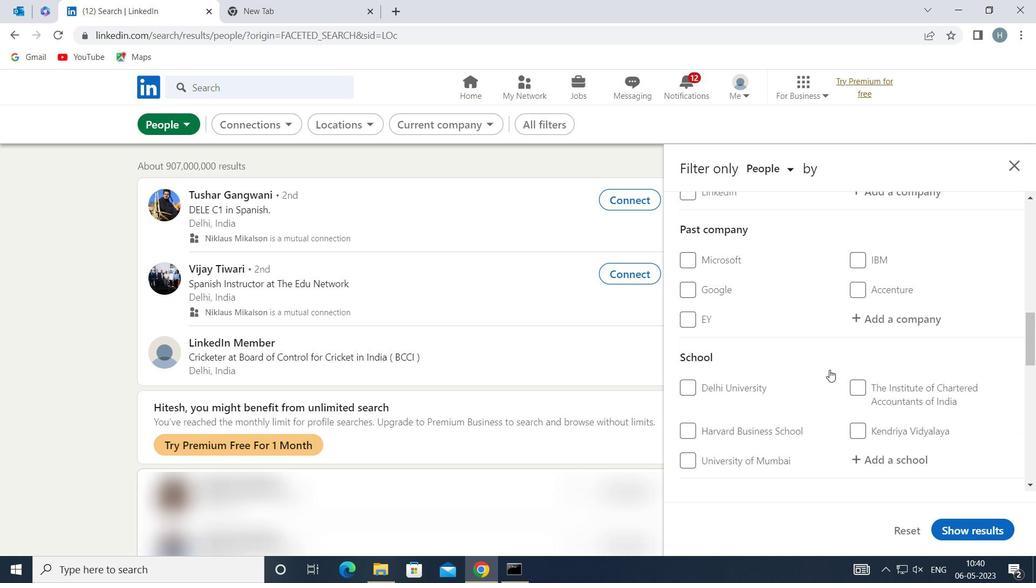 
Action: Mouse scrolled (830, 370) with delta (0, 0)
Screenshot: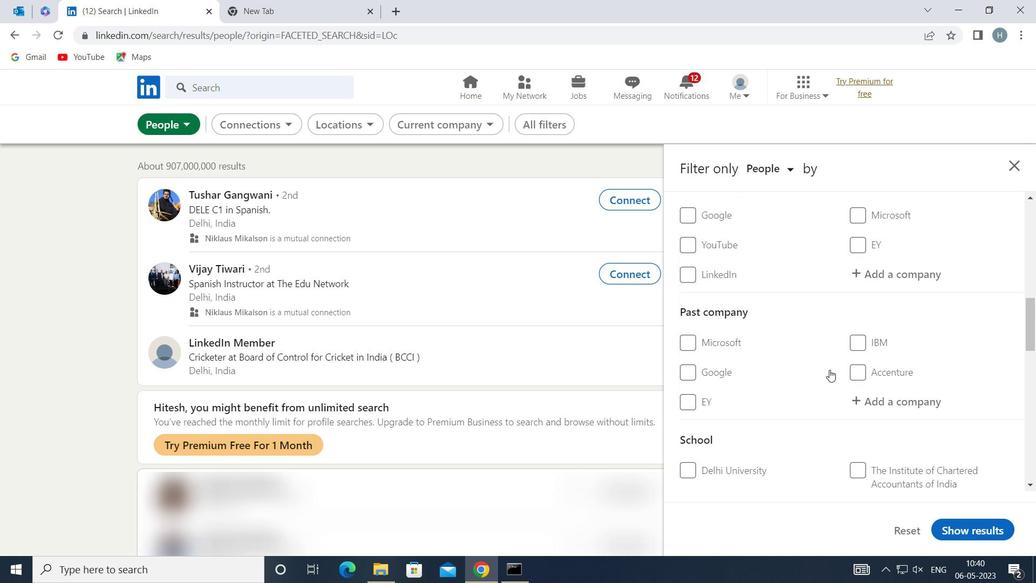 
Action: Mouse moved to (935, 343)
Screenshot: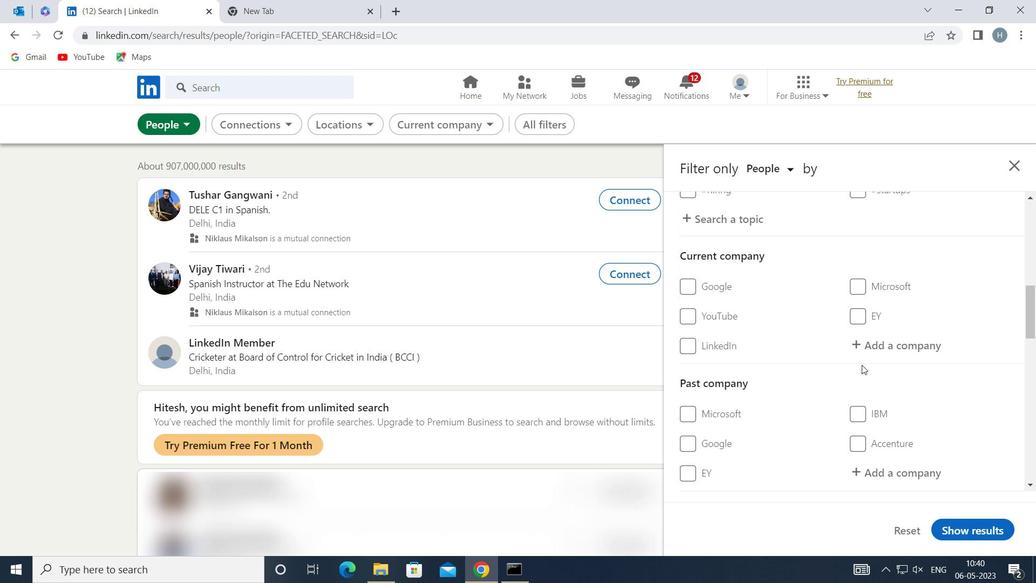 
Action: Mouse pressed left at (935, 343)
Screenshot: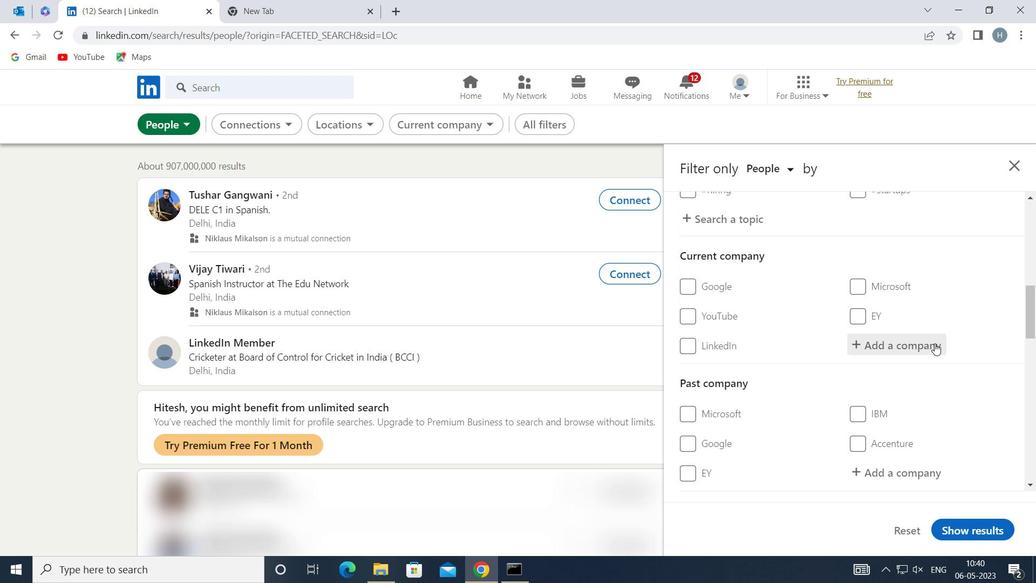 
Action: Key pressed <Key.shift>JABIL
Screenshot: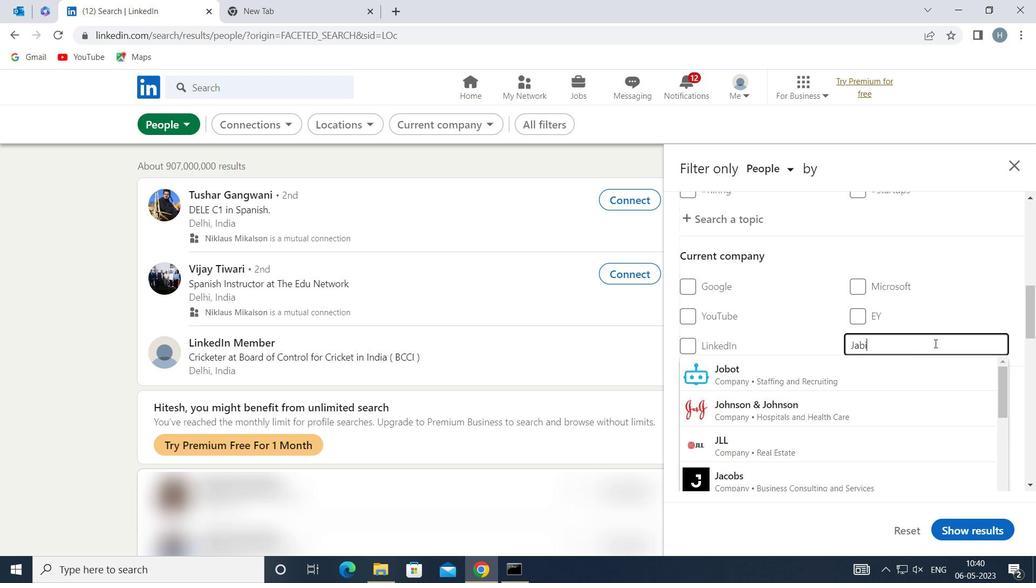 
Action: Mouse moved to (828, 367)
Screenshot: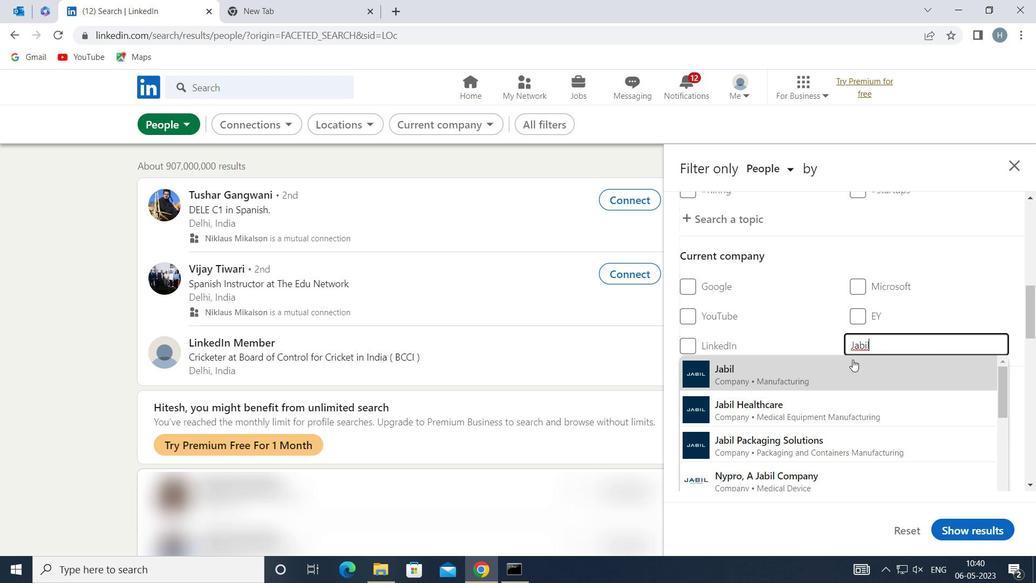 
Action: Mouse pressed left at (828, 367)
Screenshot: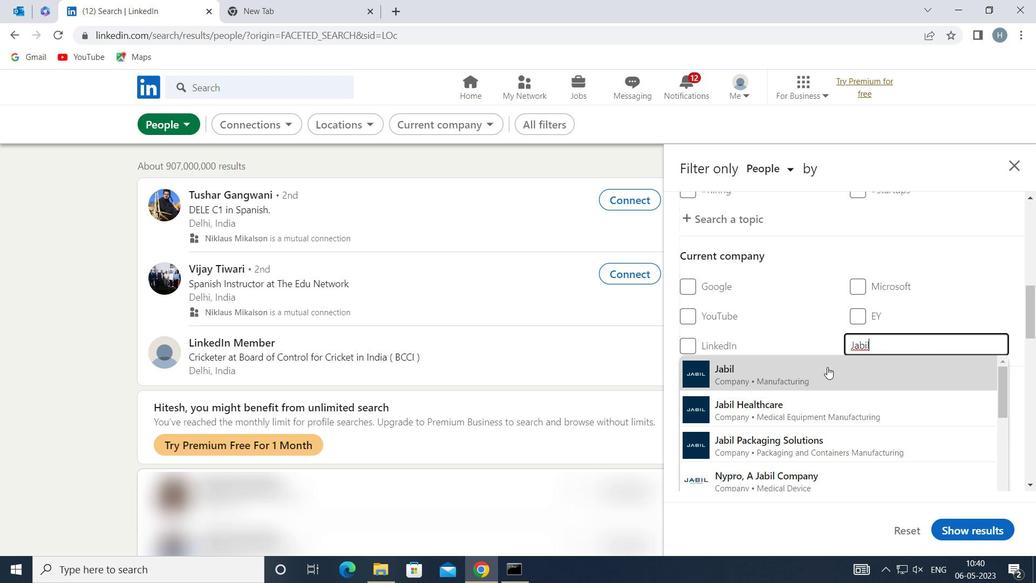 
Action: Mouse moved to (795, 353)
Screenshot: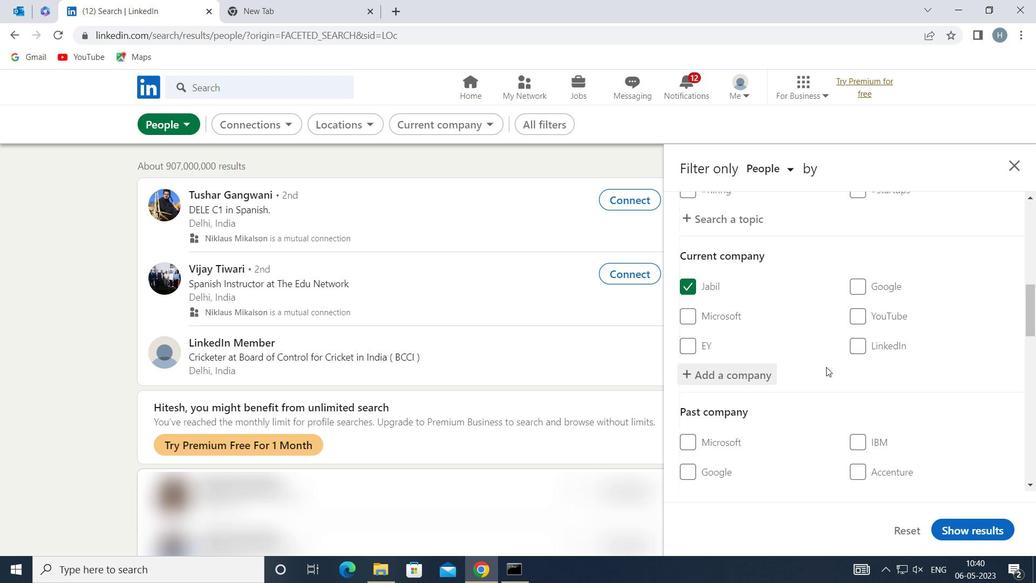 
Action: Mouse scrolled (795, 352) with delta (0, 0)
Screenshot: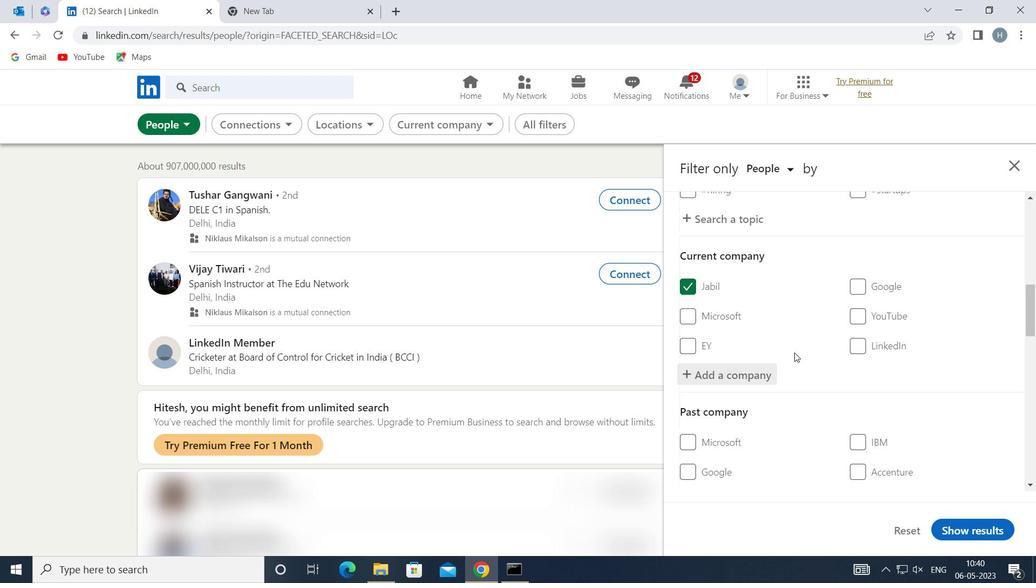 
Action: Mouse scrolled (795, 352) with delta (0, 0)
Screenshot: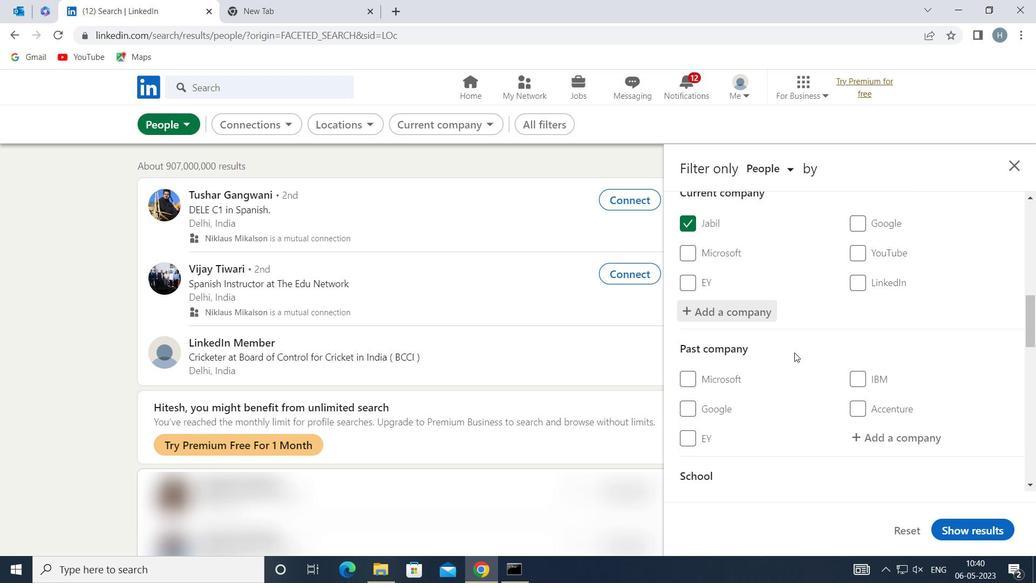 
Action: Mouse scrolled (795, 352) with delta (0, 0)
Screenshot: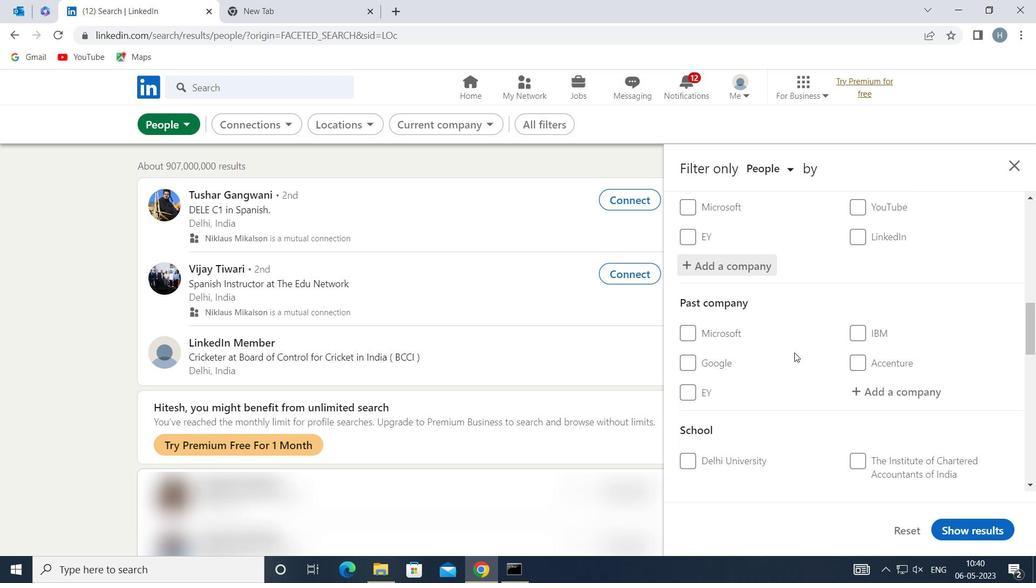 
Action: Mouse scrolled (795, 352) with delta (0, 0)
Screenshot: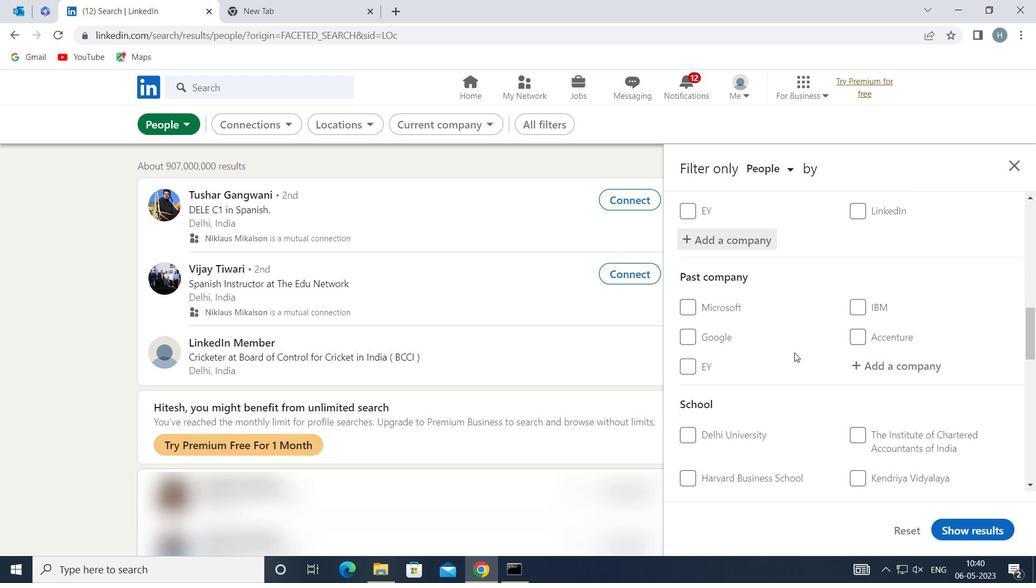 
Action: Mouse moved to (876, 371)
Screenshot: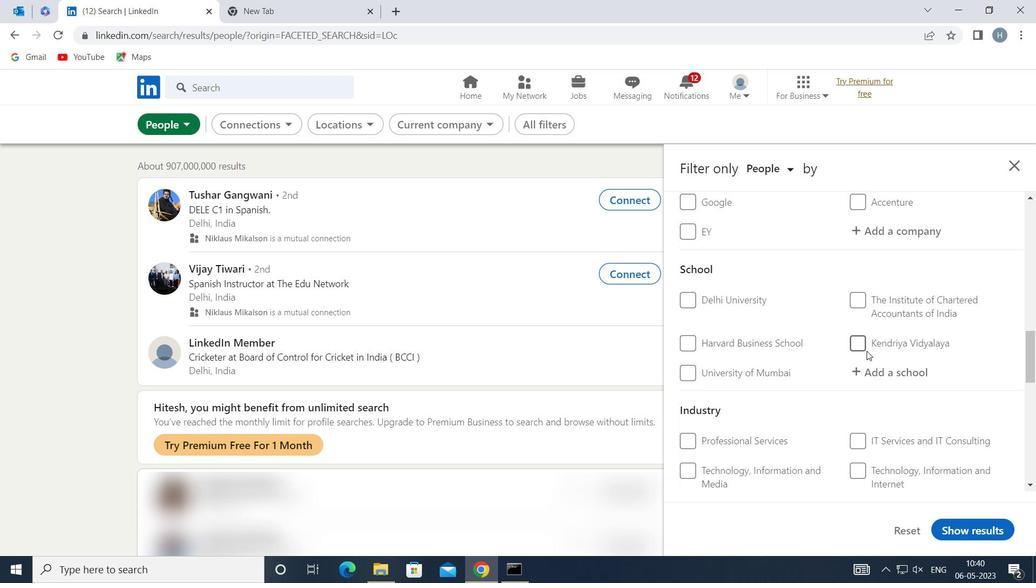 
Action: Mouse pressed left at (876, 371)
Screenshot: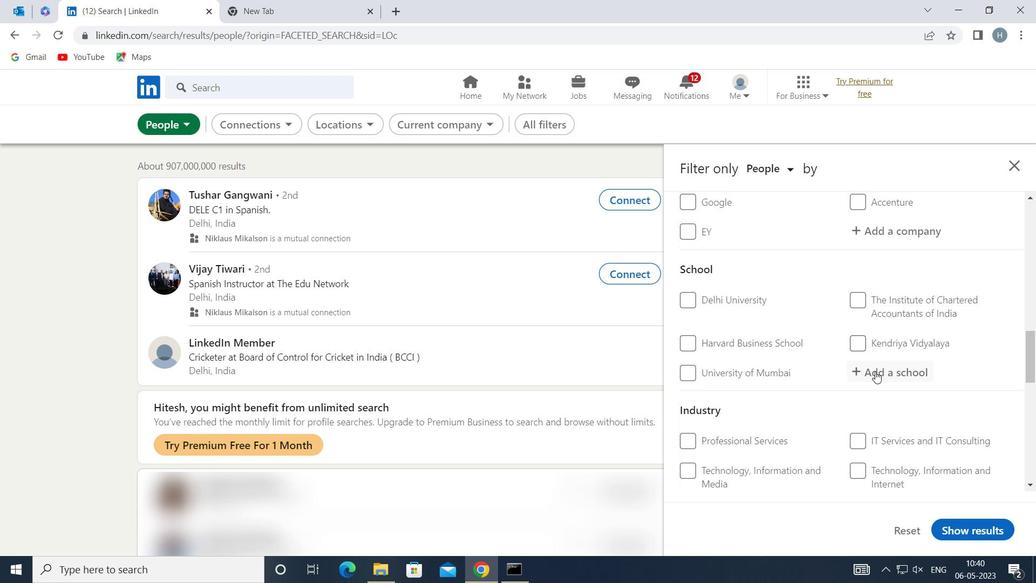 
Action: Key pressed <Key.shift>UNIVERSITY<Key.space>OF<Key.space><Key.shift>AGRICULTURAL<Key.space><Key.shift>SCI
Screenshot: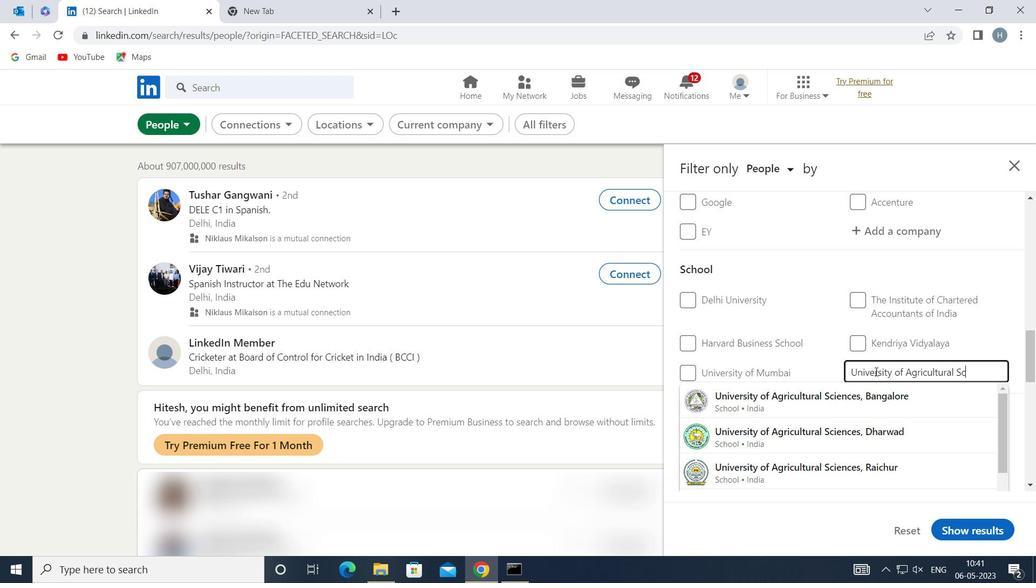 
Action: Mouse moved to (879, 463)
Screenshot: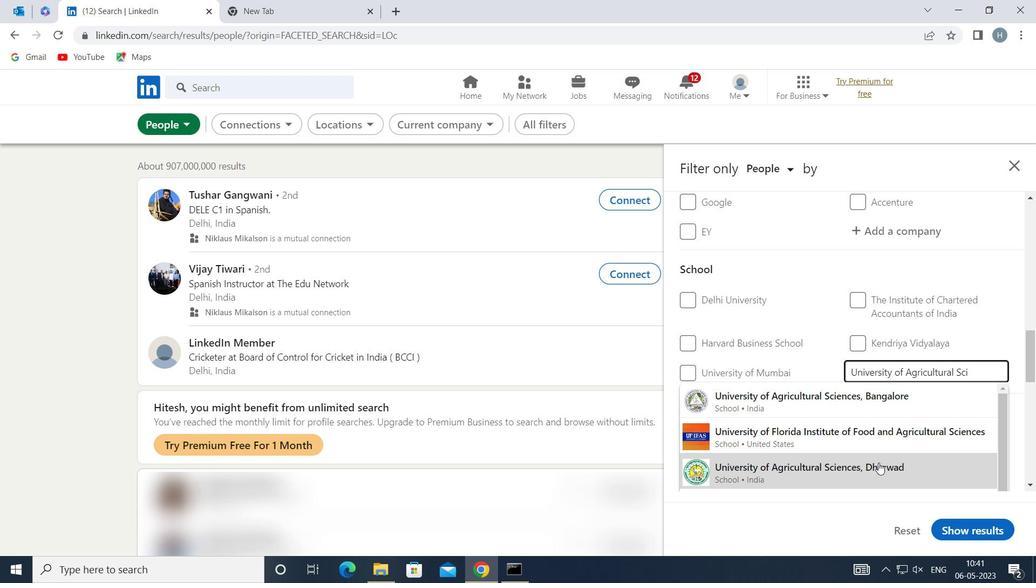 
Action: Mouse pressed left at (879, 463)
Screenshot: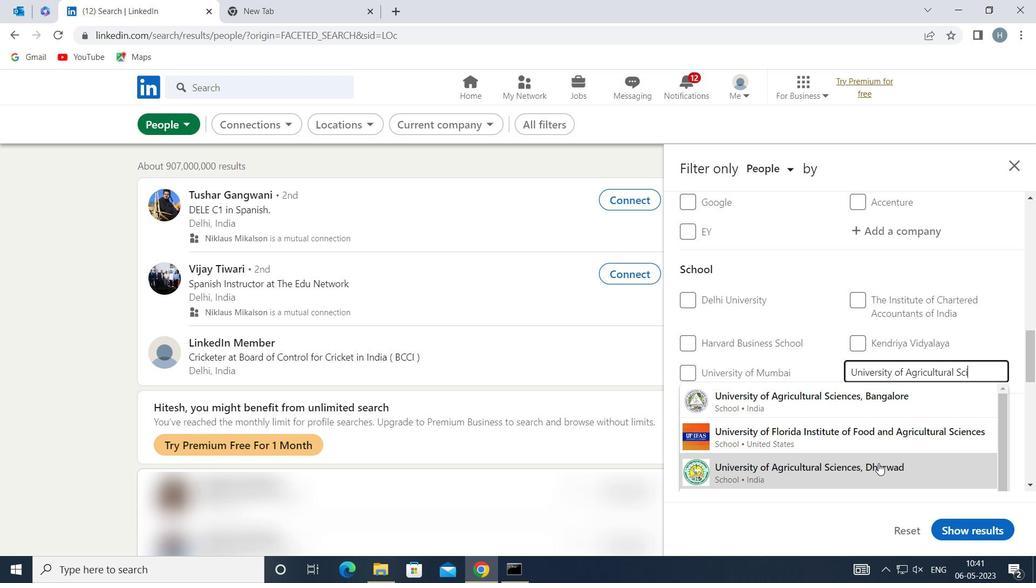 
Action: Mouse moved to (853, 384)
Screenshot: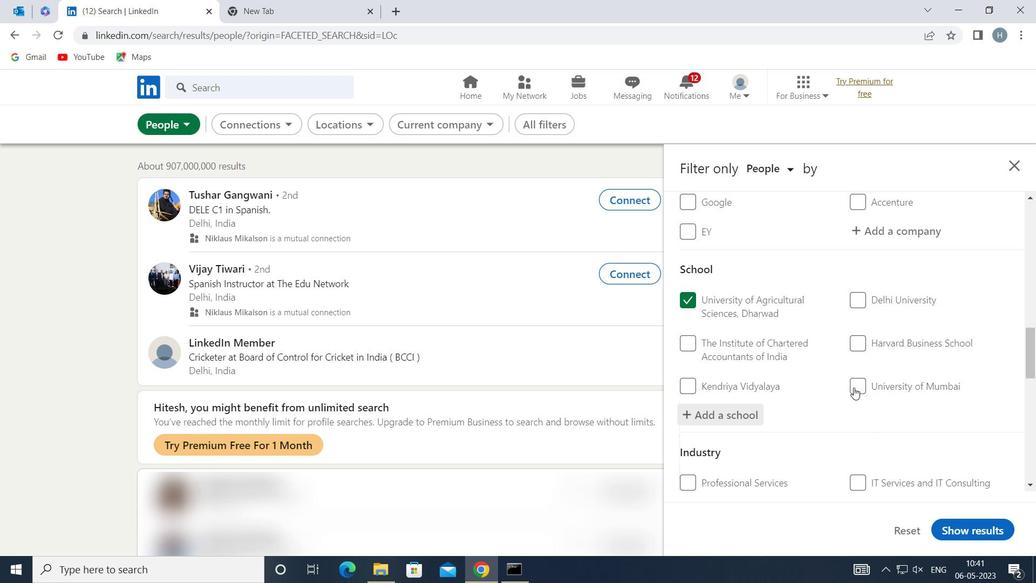 
Action: Mouse scrolled (853, 384) with delta (0, 0)
Screenshot: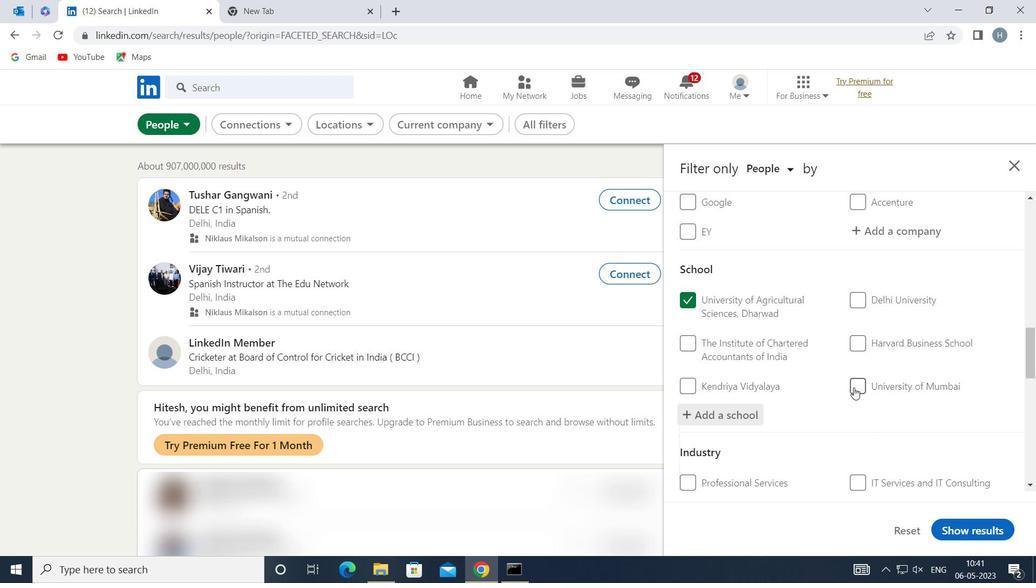 
Action: Mouse scrolled (853, 384) with delta (0, 0)
Screenshot: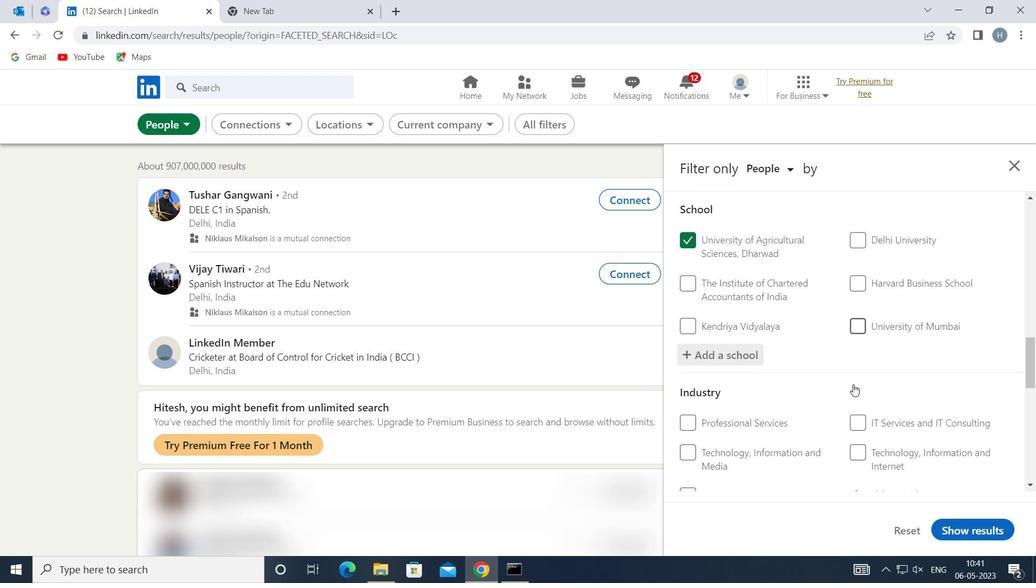
Action: Mouse moved to (894, 412)
Screenshot: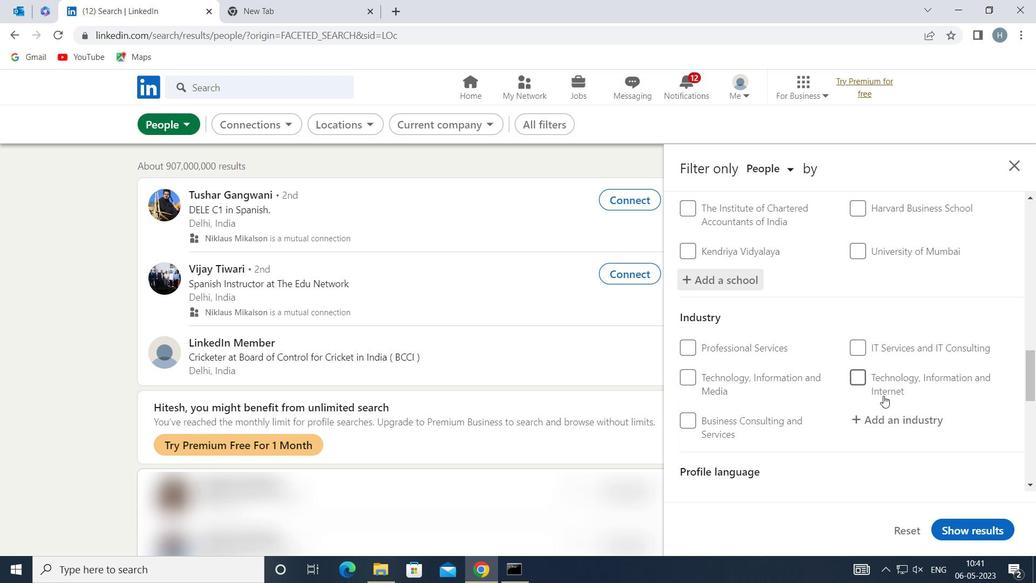 
Action: Mouse pressed left at (894, 412)
Screenshot: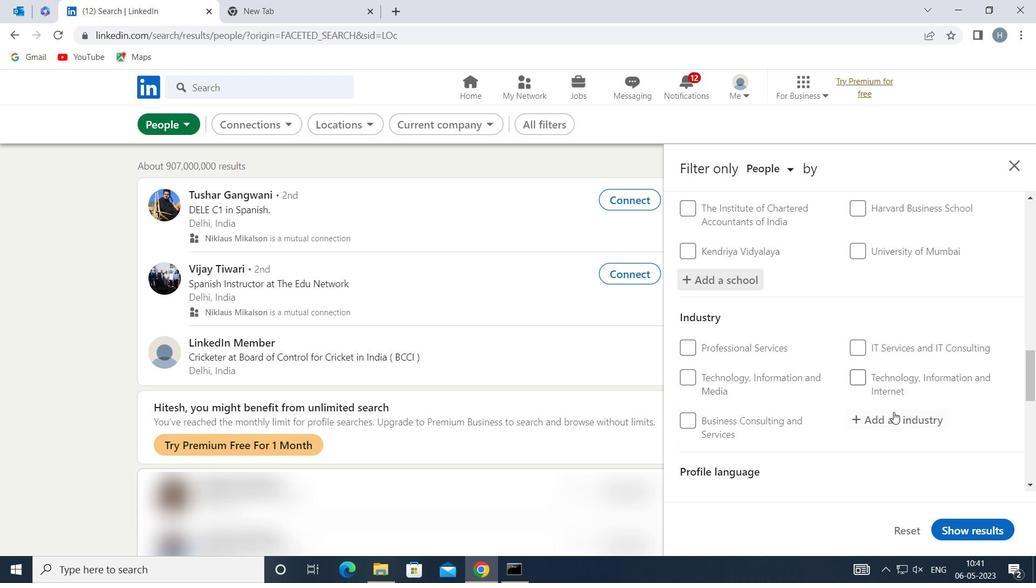 
Action: Mouse moved to (895, 413)
Screenshot: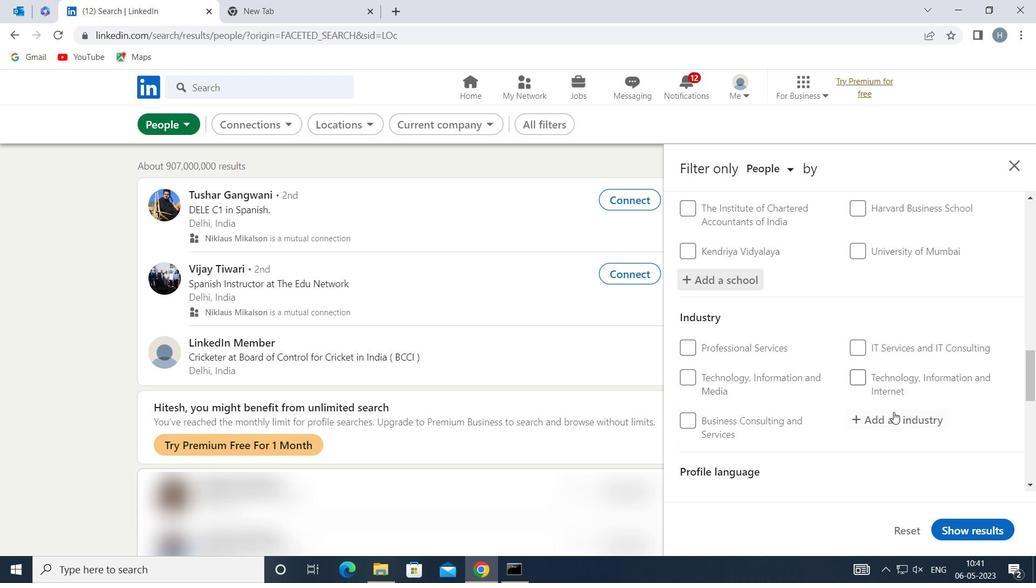 
Action: Key pressed <Key.shift>REPAIR<Key.space>AND<Key.space><Key.shift>MAIN
Screenshot: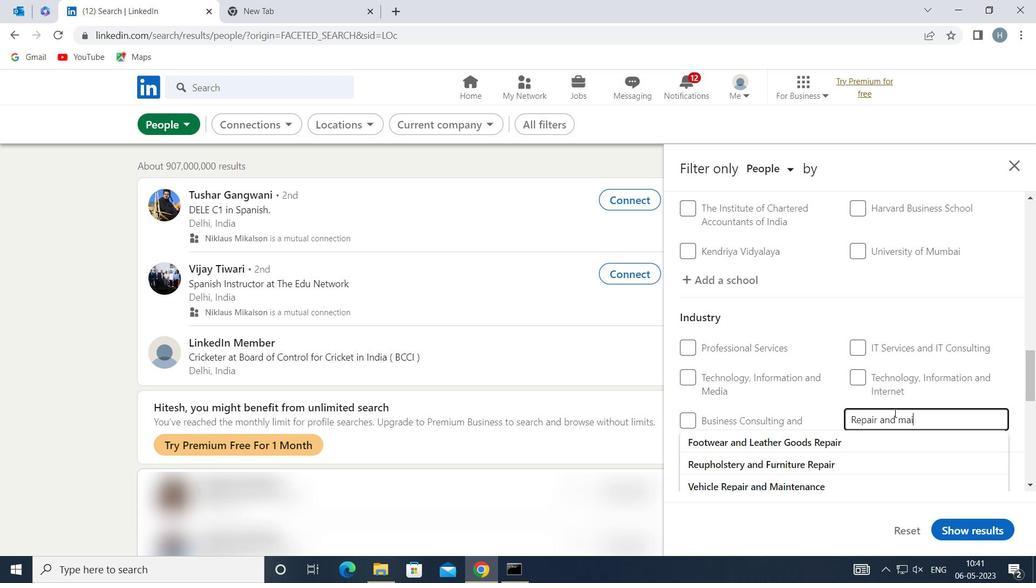 
Action: Mouse moved to (790, 464)
Screenshot: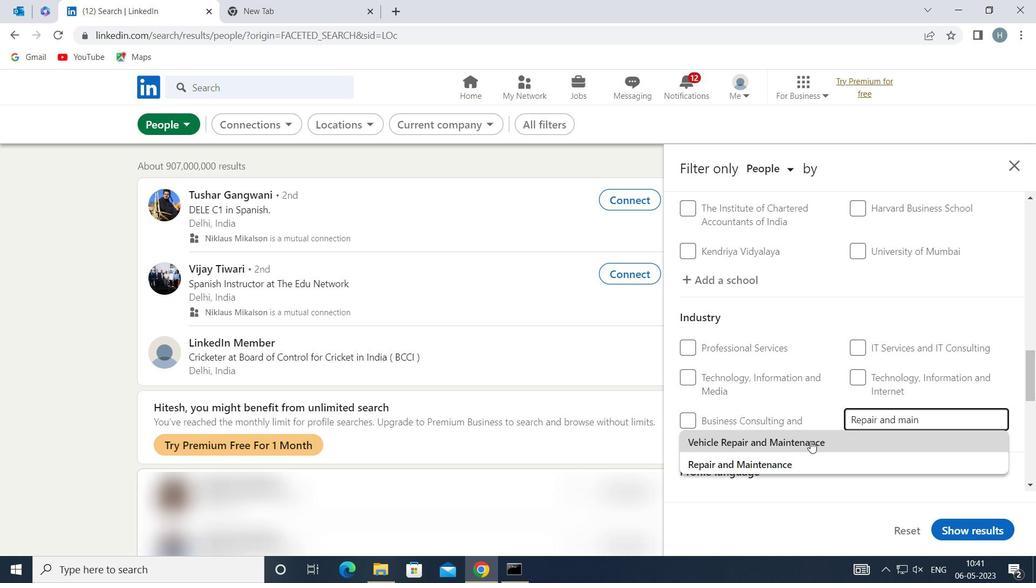 
Action: Mouse pressed left at (790, 464)
Screenshot: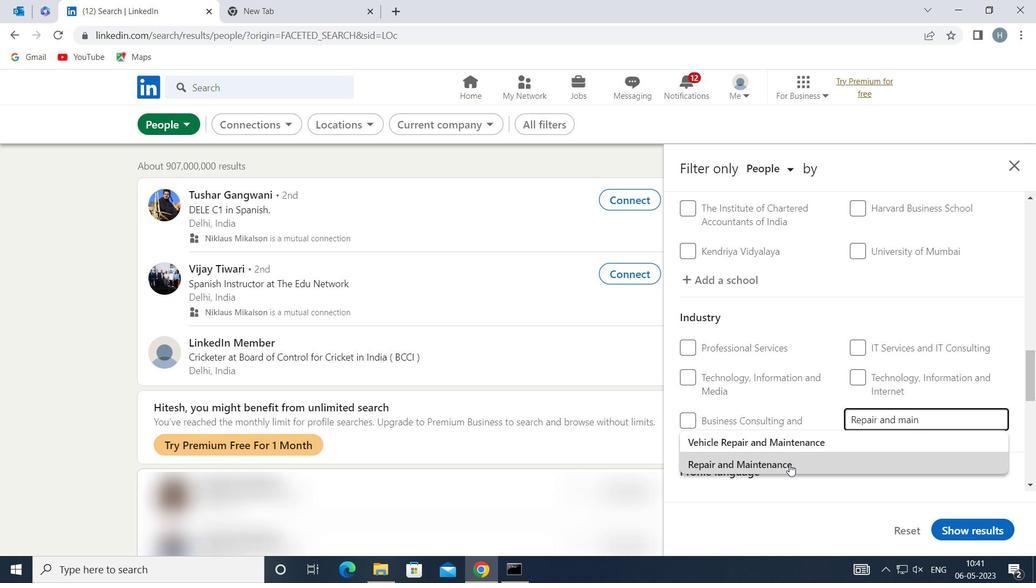 
Action: Mouse moved to (794, 443)
Screenshot: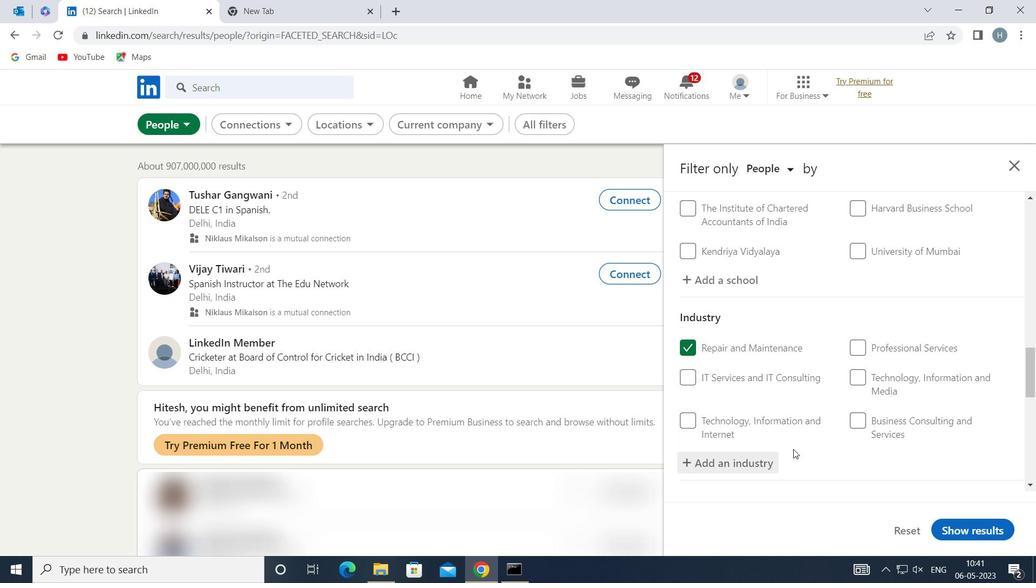 
Action: Mouse scrolled (794, 443) with delta (0, 0)
Screenshot: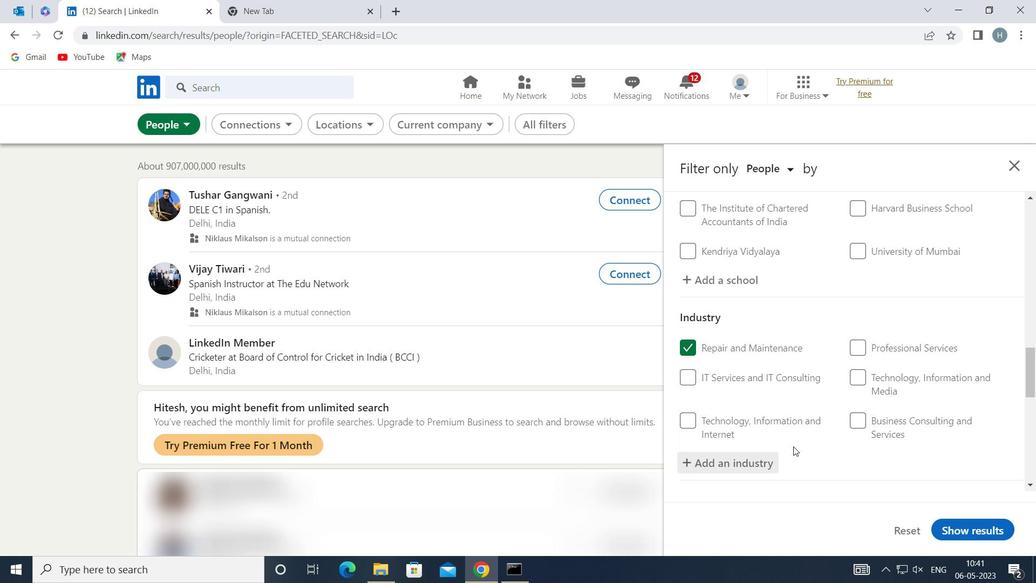 
Action: Mouse scrolled (794, 443) with delta (0, 0)
Screenshot: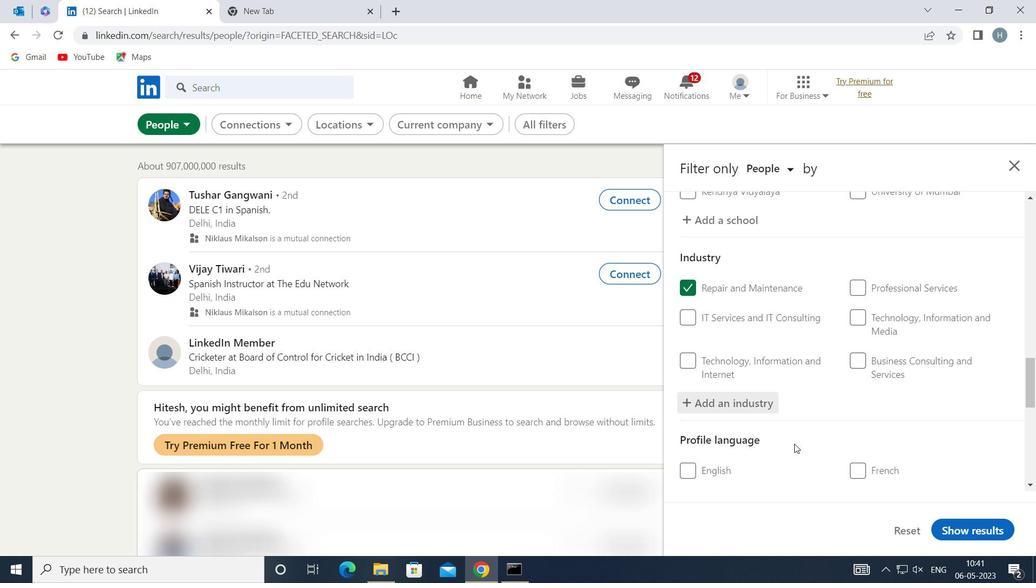
Action: Mouse scrolled (794, 443) with delta (0, 0)
Screenshot: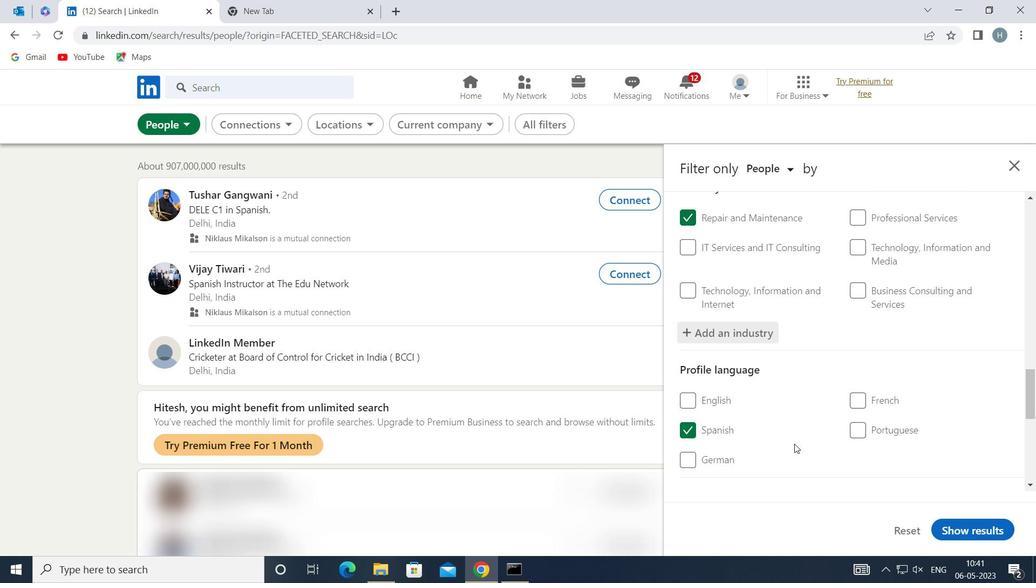 
Action: Mouse scrolled (794, 443) with delta (0, 0)
Screenshot: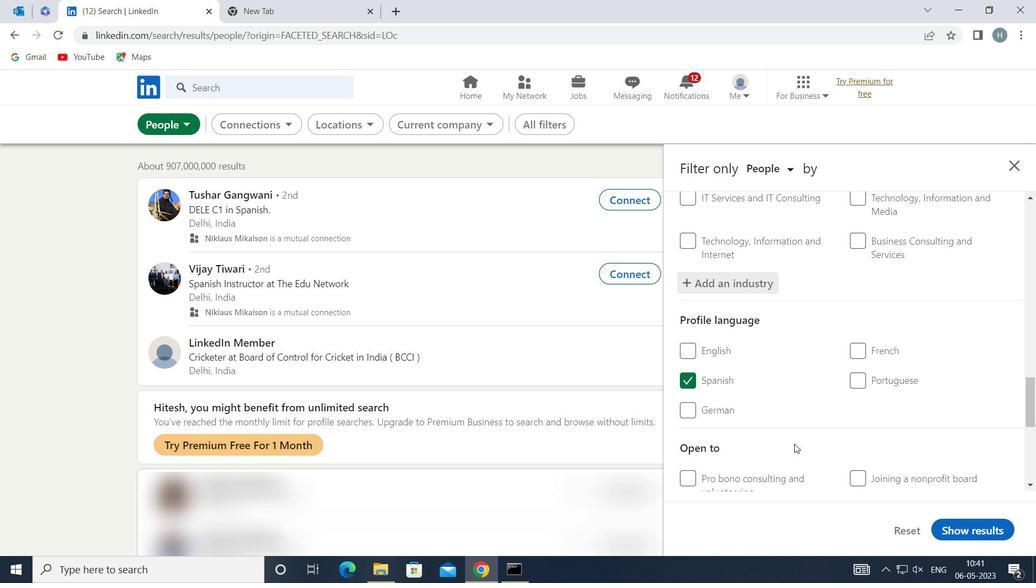 
Action: Mouse scrolled (794, 443) with delta (0, 0)
Screenshot: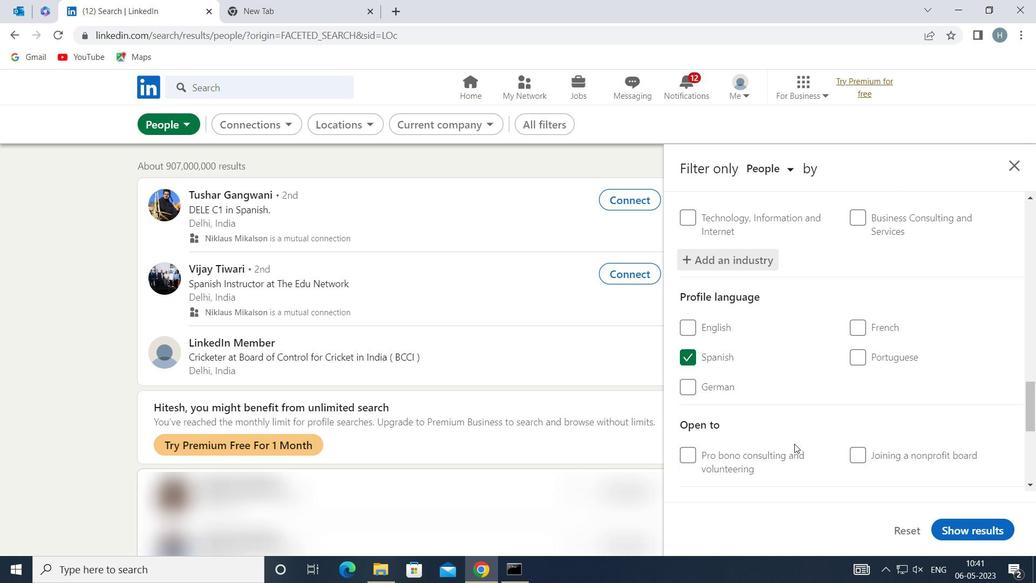 
Action: Mouse scrolled (794, 443) with delta (0, 0)
Screenshot: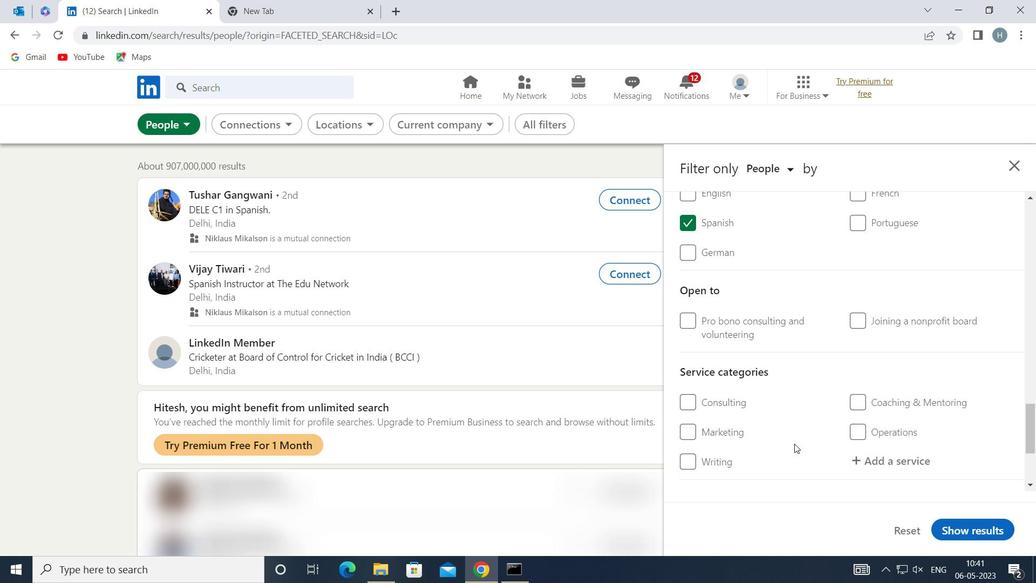 
Action: Mouse moved to (888, 394)
Screenshot: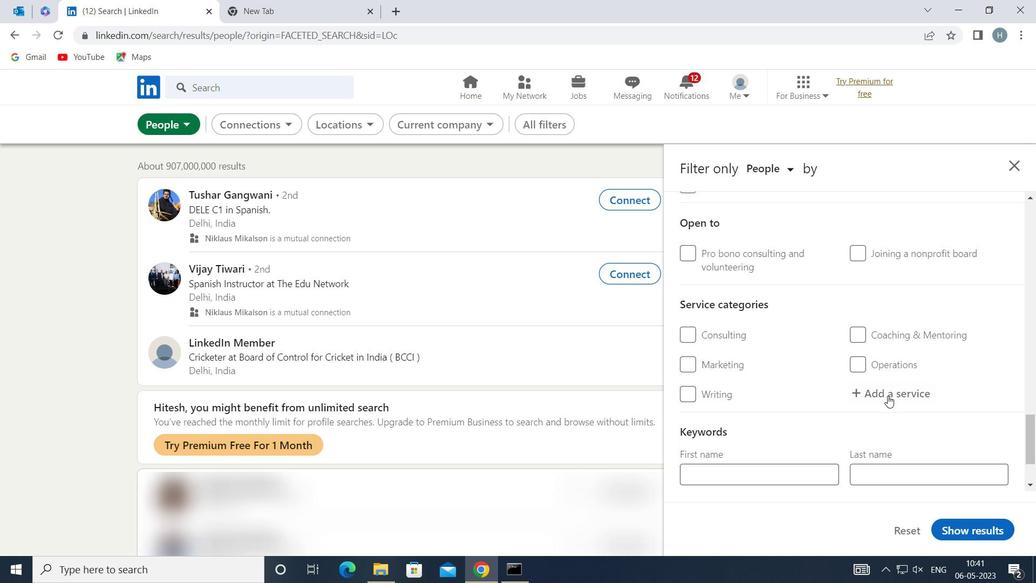 
Action: Mouse pressed left at (888, 394)
Screenshot: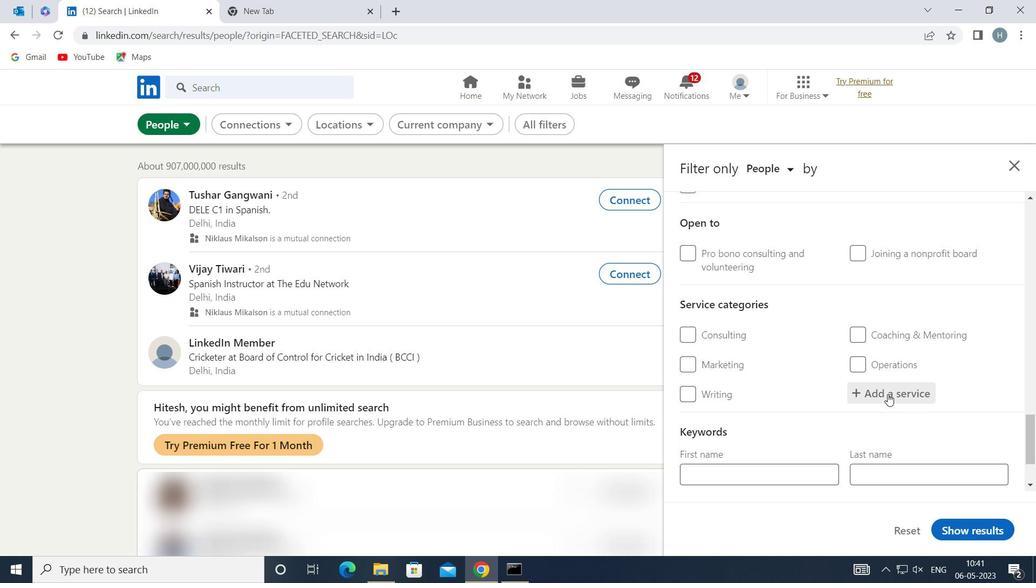 
Action: Mouse moved to (885, 393)
Screenshot: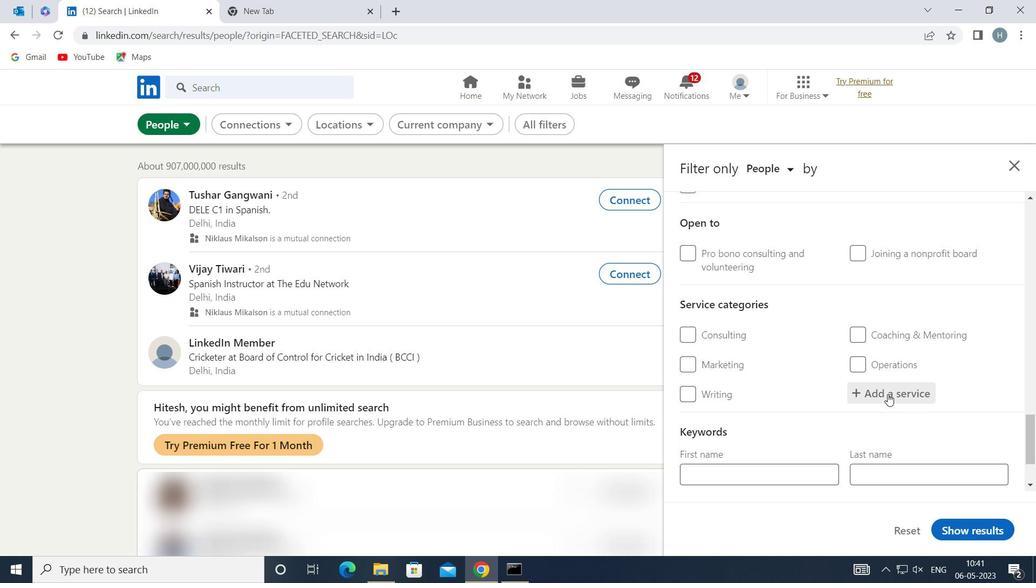 
Action: Key pressed <Key.shift>WORD<Key.shift>P
Screenshot: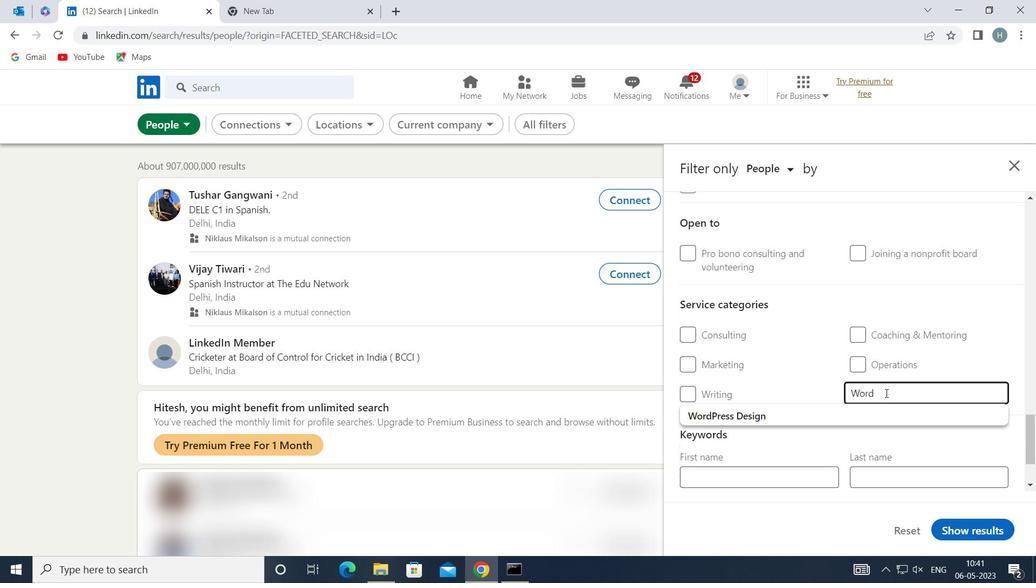 
Action: Mouse moved to (811, 417)
Screenshot: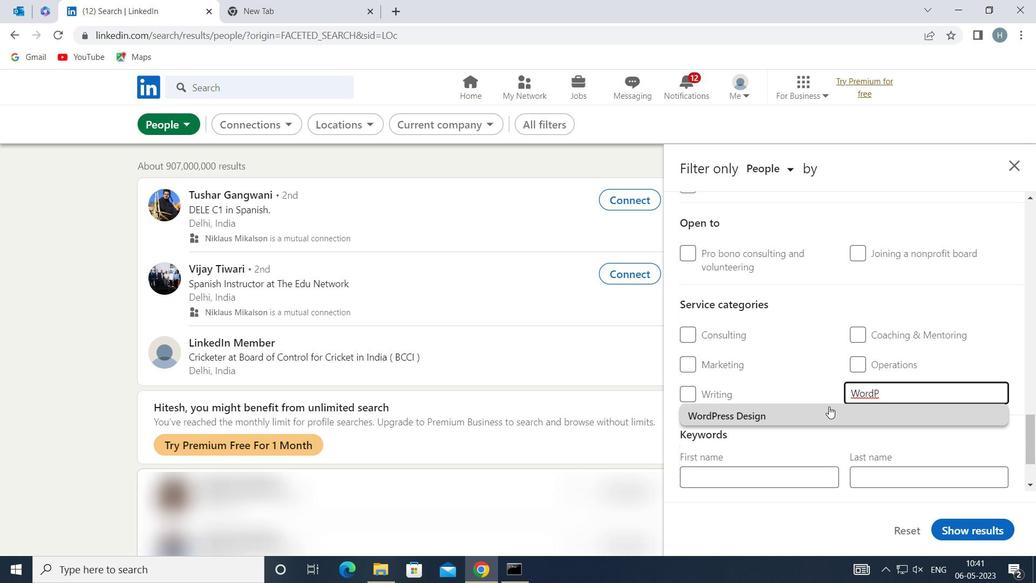 
Action: Mouse pressed left at (811, 417)
Screenshot: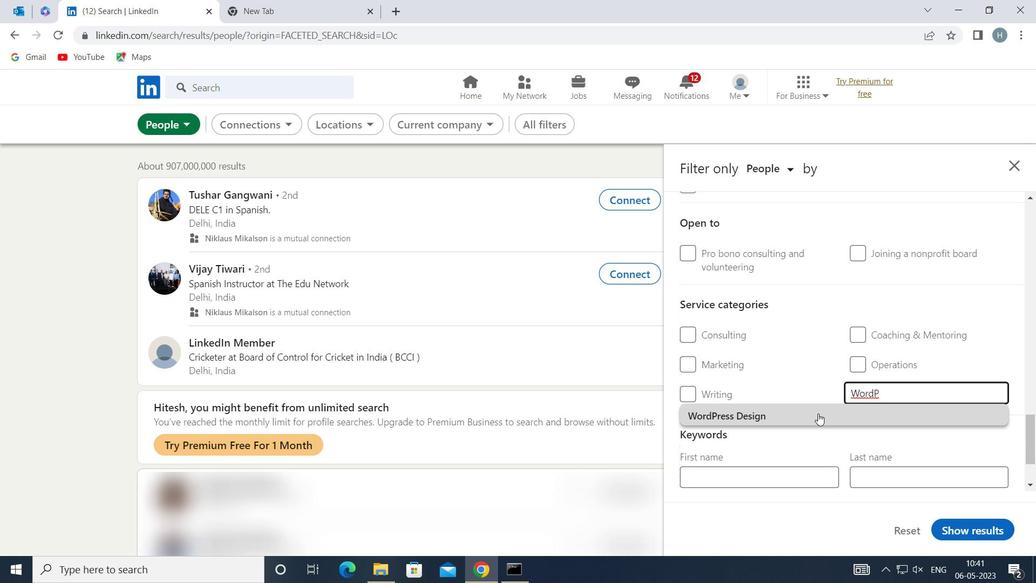 
Action: Mouse moved to (812, 409)
Screenshot: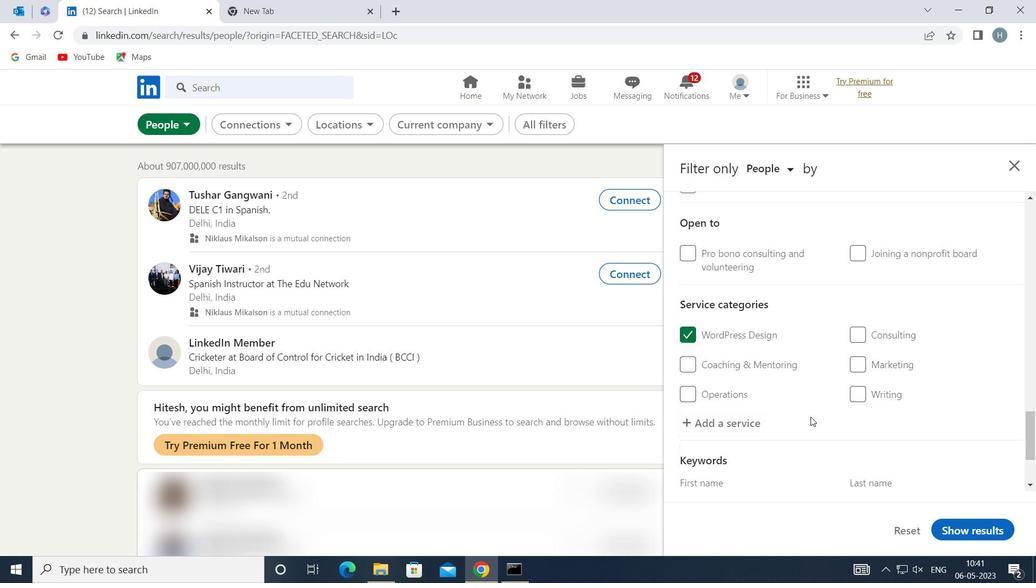 
Action: Mouse scrolled (812, 409) with delta (0, 0)
Screenshot: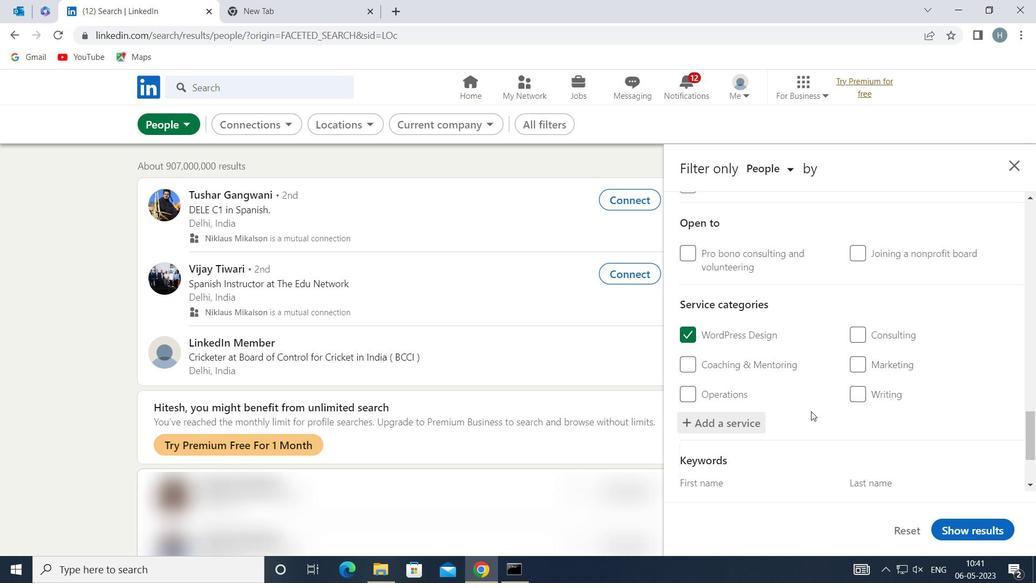 
Action: Mouse scrolled (812, 409) with delta (0, 0)
Screenshot: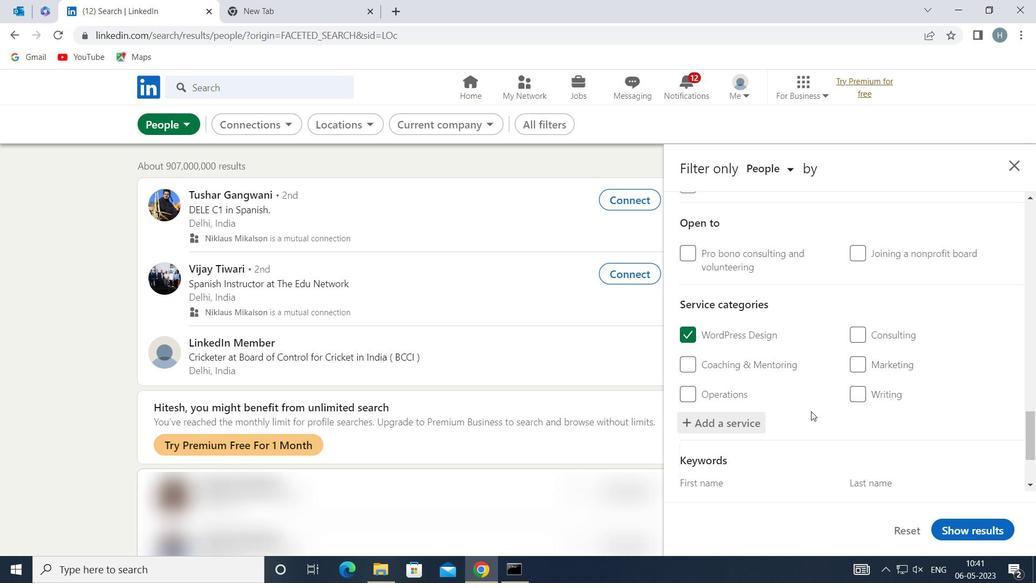 
Action: Mouse scrolled (812, 409) with delta (0, 0)
Screenshot: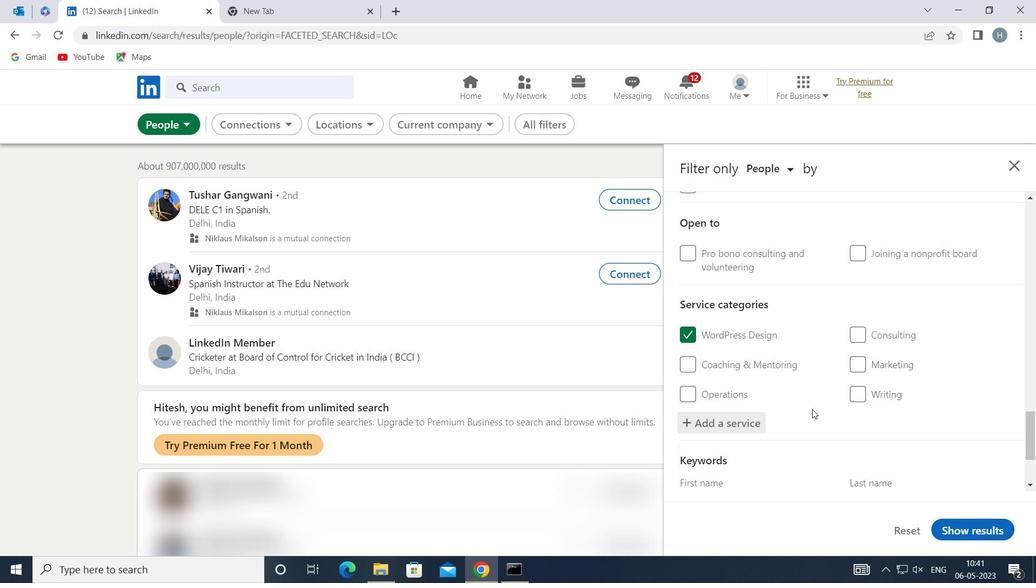 
Action: Mouse scrolled (812, 409) with delta (0, 0)
Screenshot: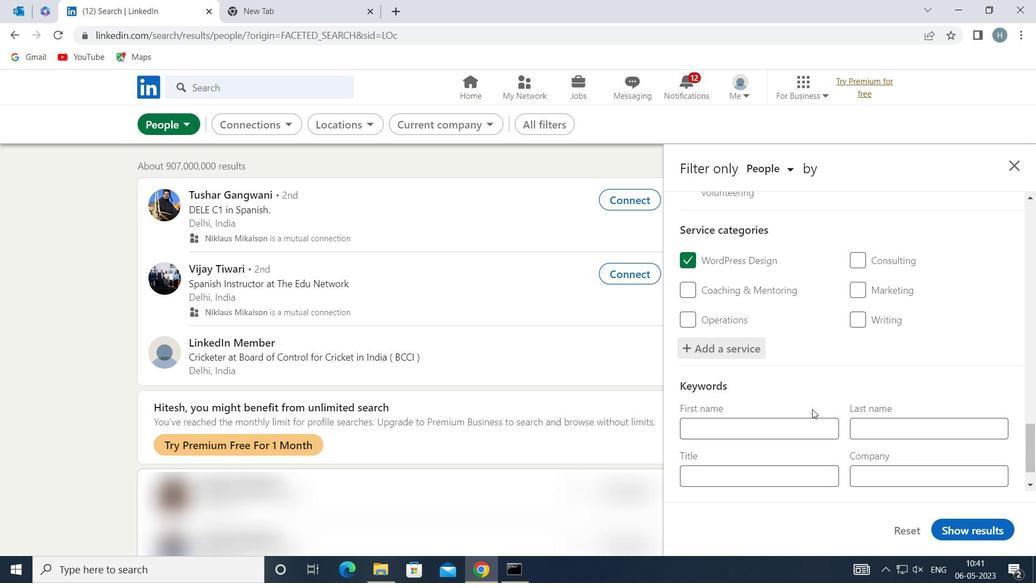 
Action: Mouse scrolled (812, 409) with delta (0, 0)
Screenshot: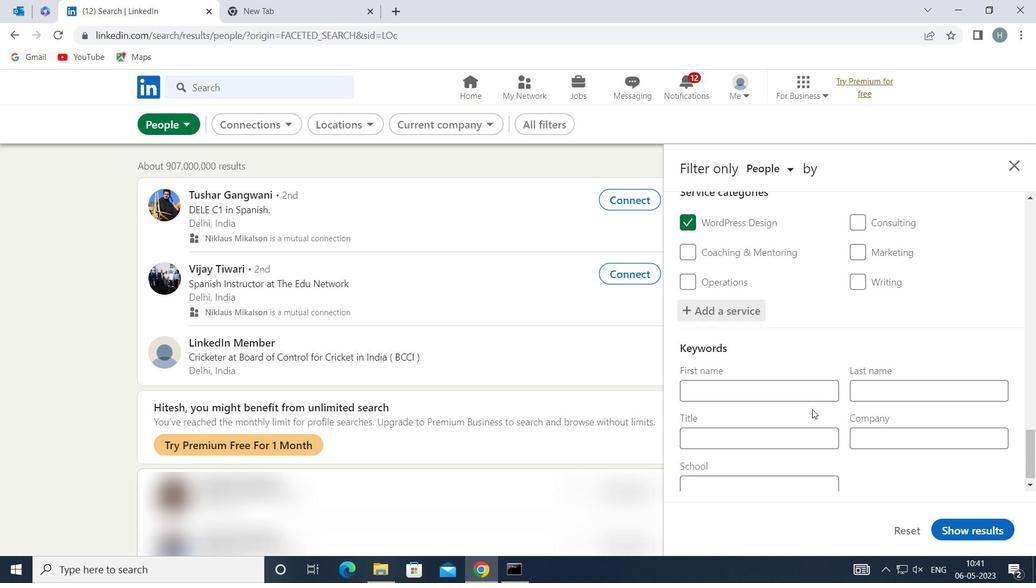 
Action: Mouse moved to (806, 430)
Screenshot: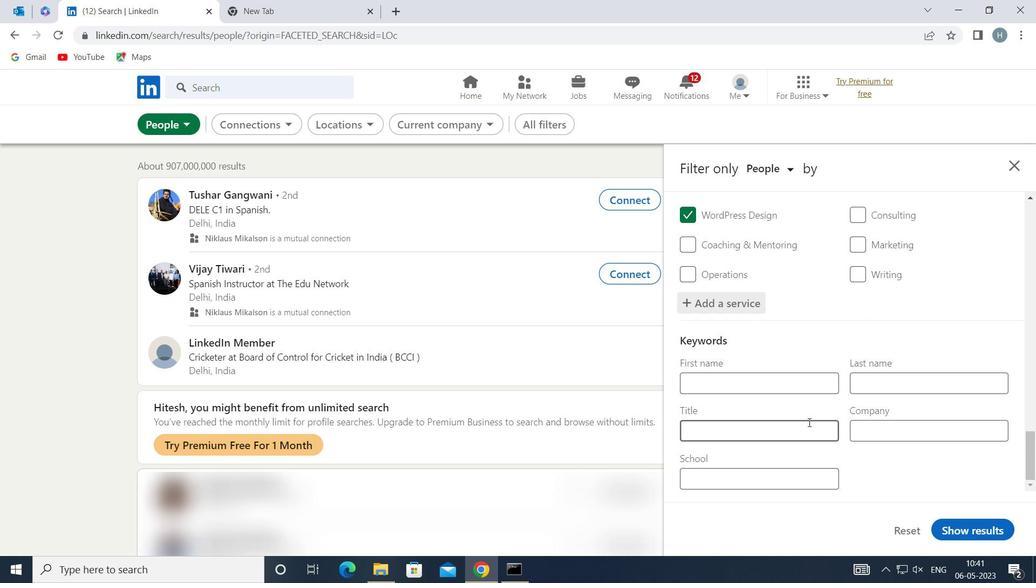 
Action: Mouse pressed left at (806, 430)
Screenshot: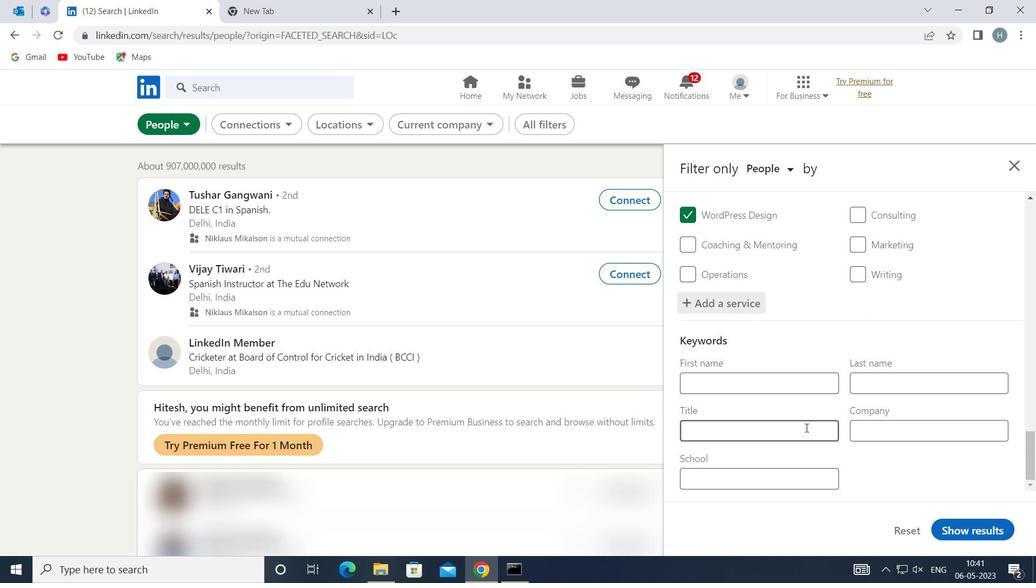 
Action: Mouse moved to (862, 405)
Screenshot: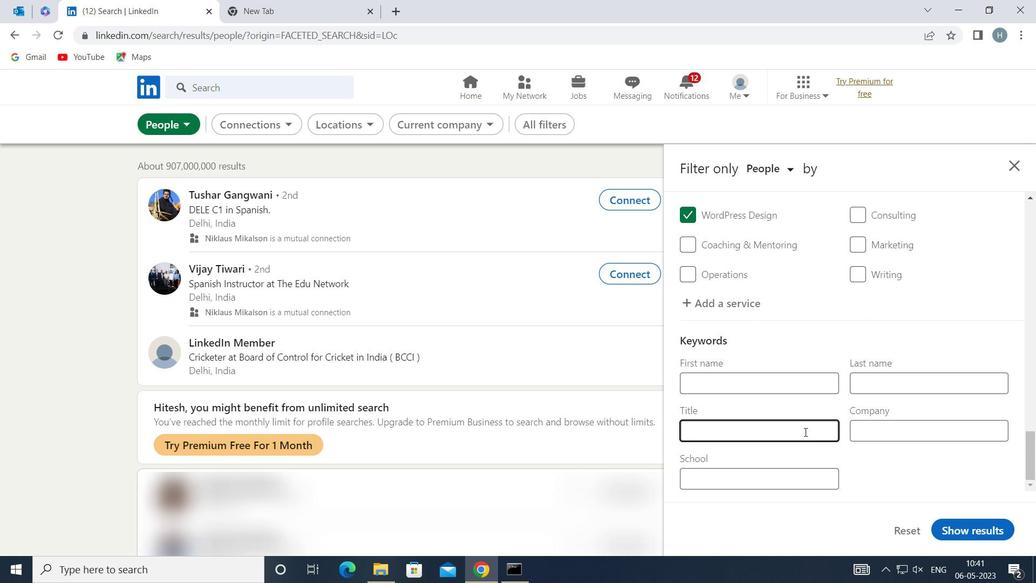 
Action: Key pressed <Key.shift>YOGA<Key.space><Key.shift>INSTRUCTOR
Screenshot: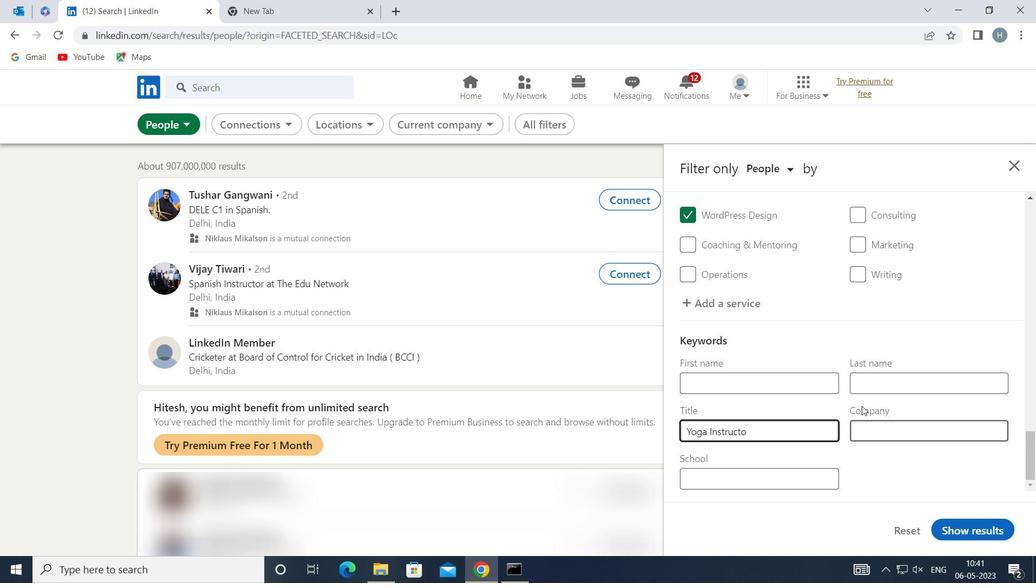 
Action: Mouse moved to (966, 532)
Screenshot: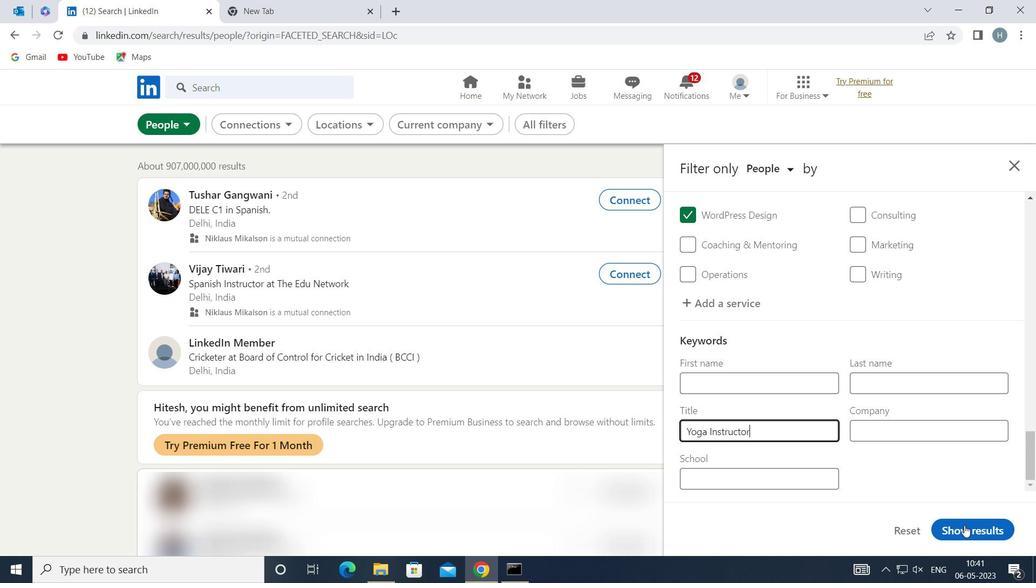 
Action: Mouse pressed left at (966, 532)
Screenshot: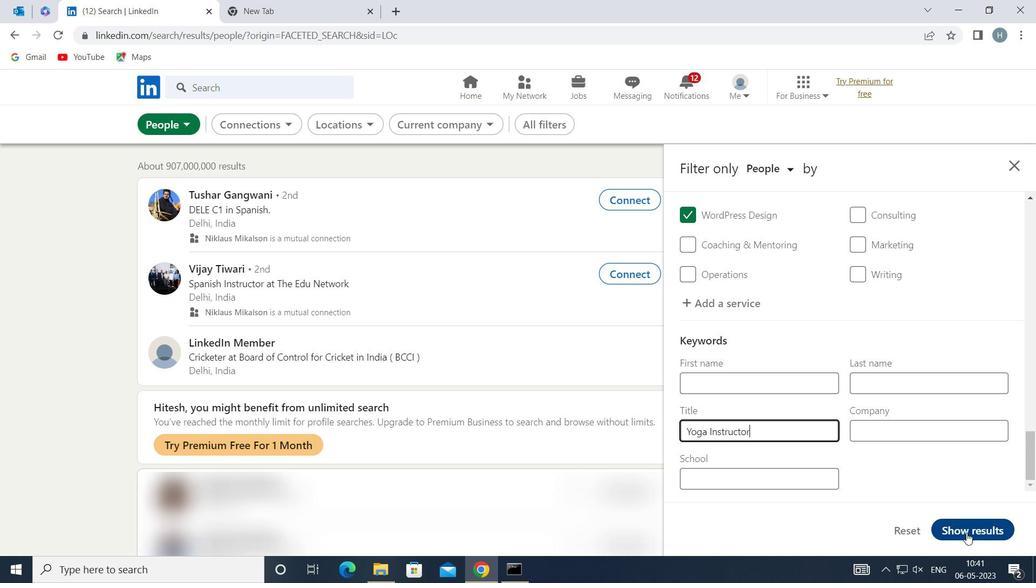 
Action: Mouse moved to (871, 421)
Screenshot: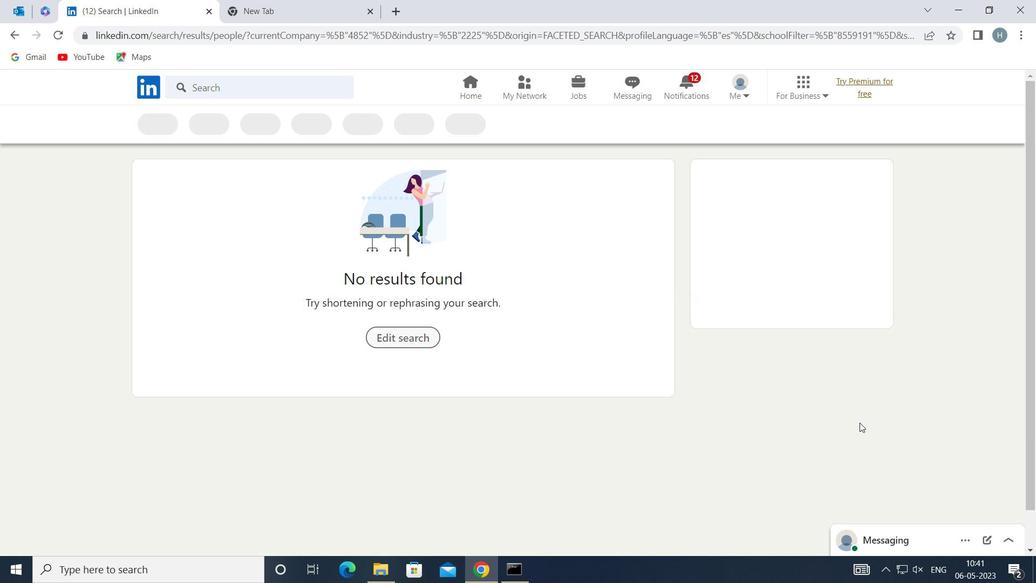 
